 Task: Search one way flight ticket for 4 adults, 1 infant in seat and 1 infant on lap in premium economy from Wilmington: Wilmington International Airport to Jacksonville: Albert J. Ellis Airport on 5-3-2023. Choice of flights is Frontier. Number of bags: 5 checked bags. Price is upto 88000. Outbound departure time preference is 18:30.
Action: Mouse moved to (320, 125)
Screenshot: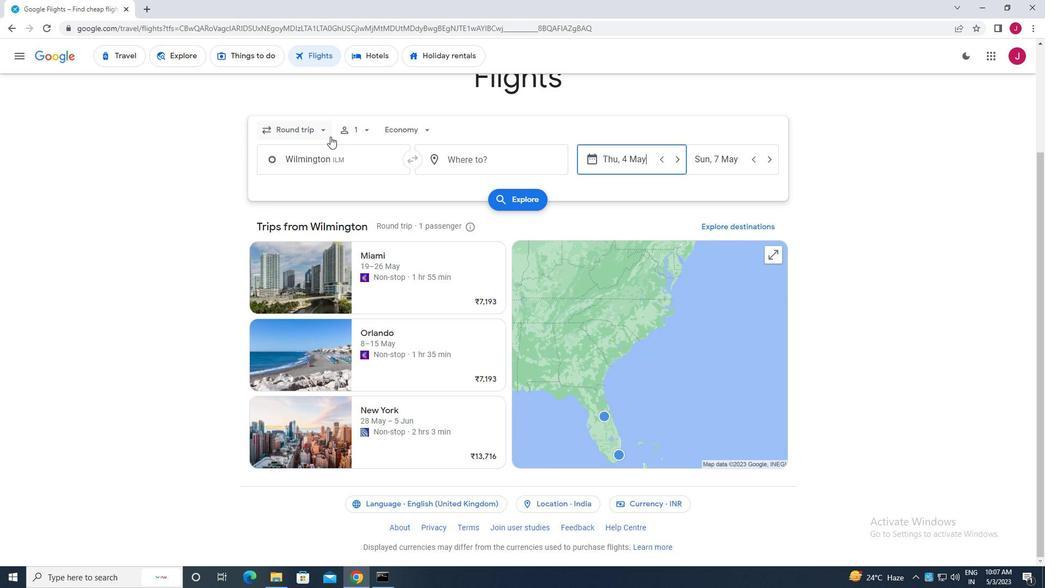 
Action: Mouse pressed left at (320, 125)
Screenshot: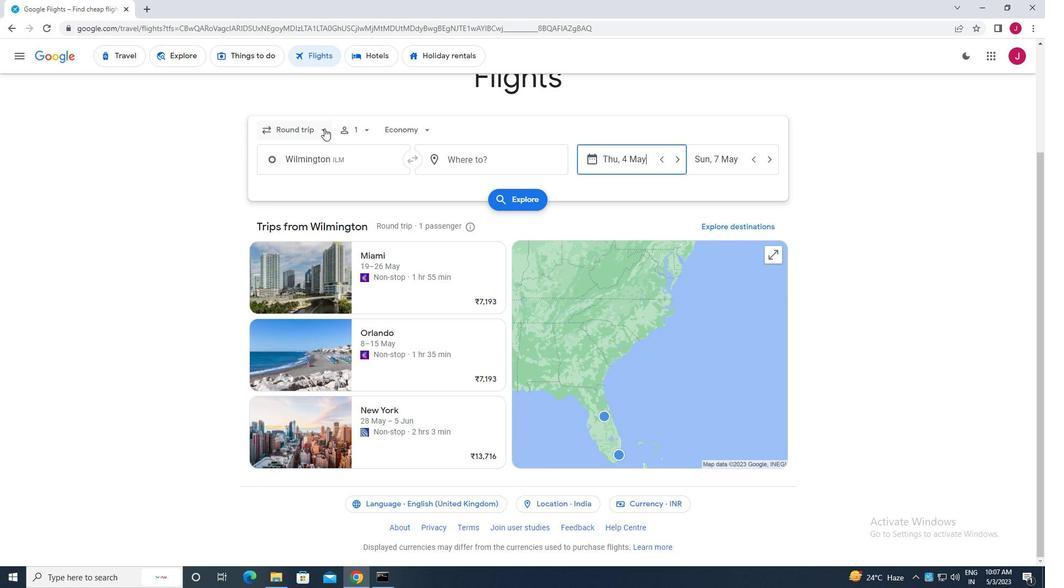 
Action: Mouse moved to (316, 177)
Screenshot: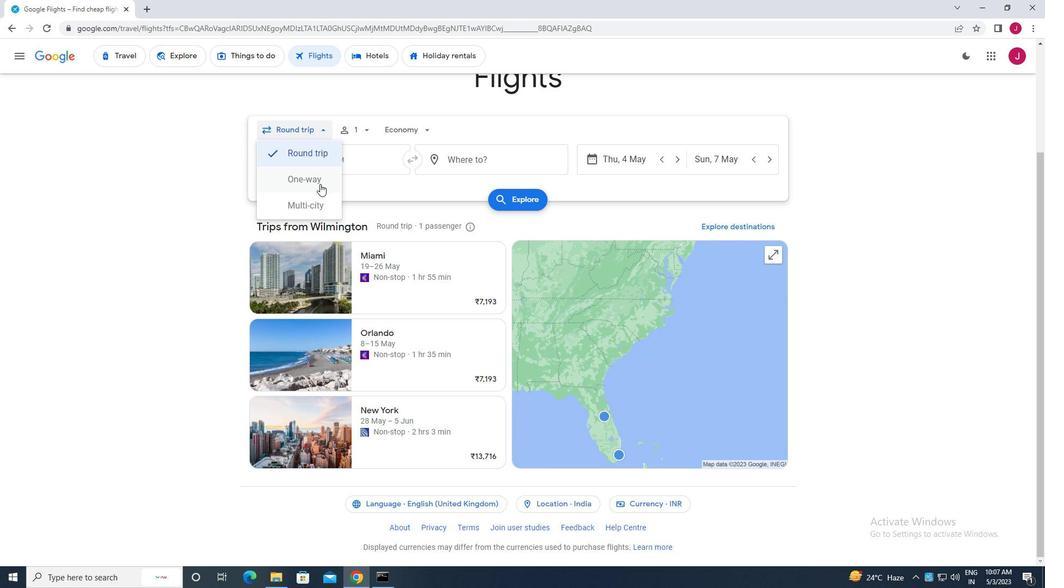 
Action: Mouse pressed left at (316, 177)
Screenshot: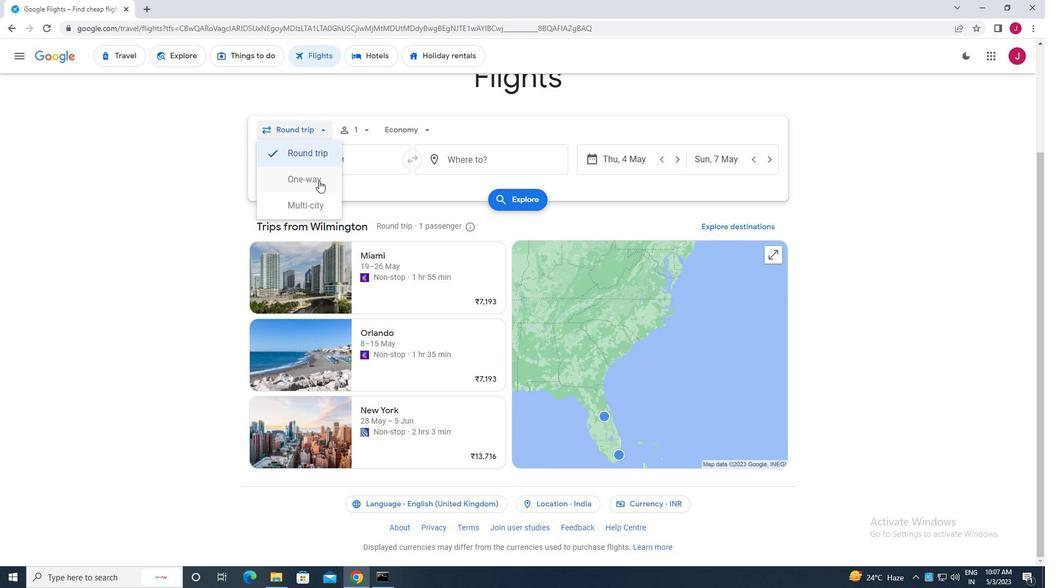 
Action: Mouse moved to (363, 131)
Screenshot: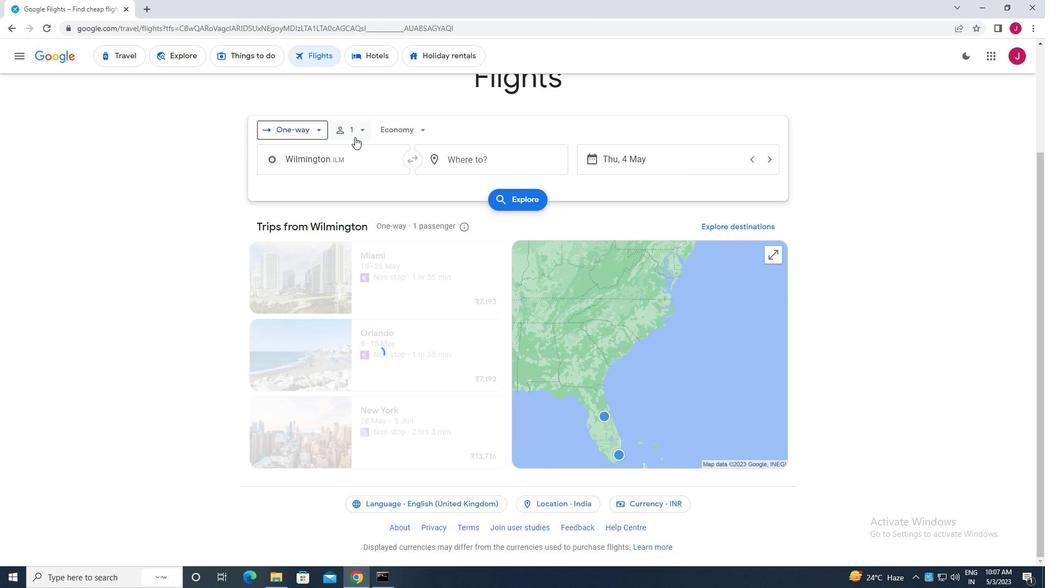 
Action: Mouse pressed left at (363, 131)
Screenshot: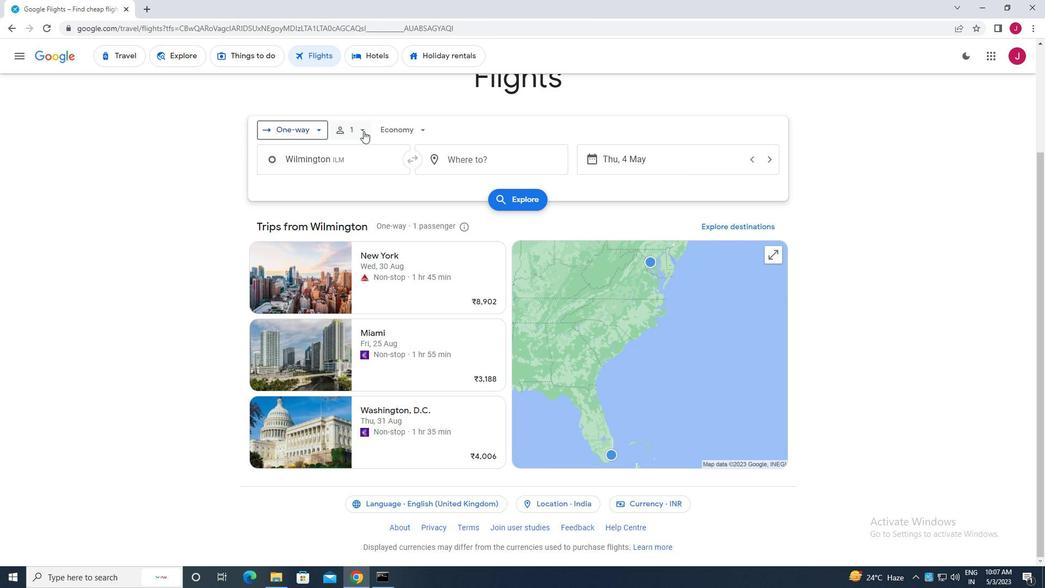 
Action: Mouse moved to (444, 156)
Screenshot: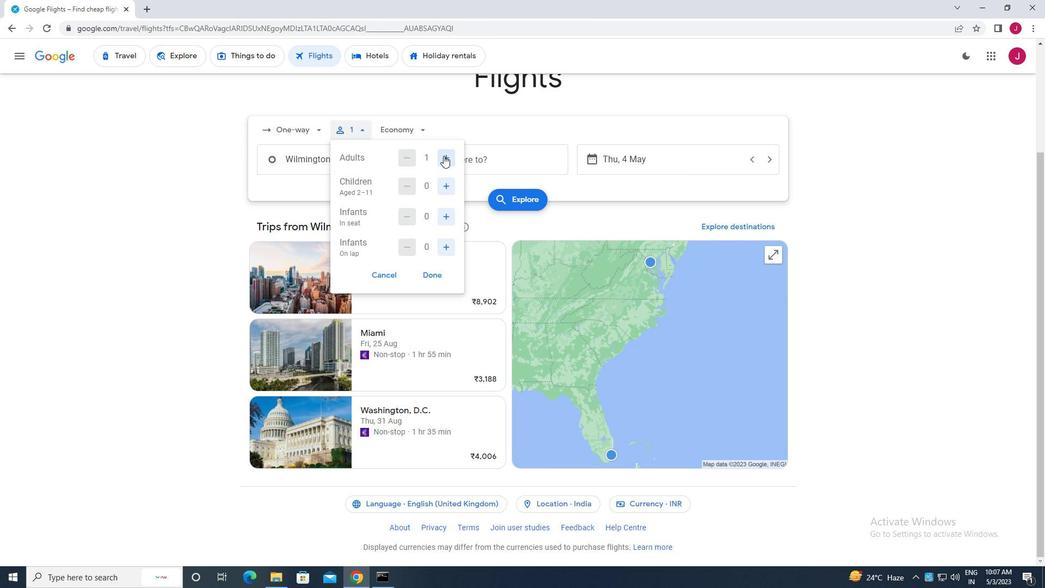 
Action: Mouse pressed left at (444, 156)
Screenshot: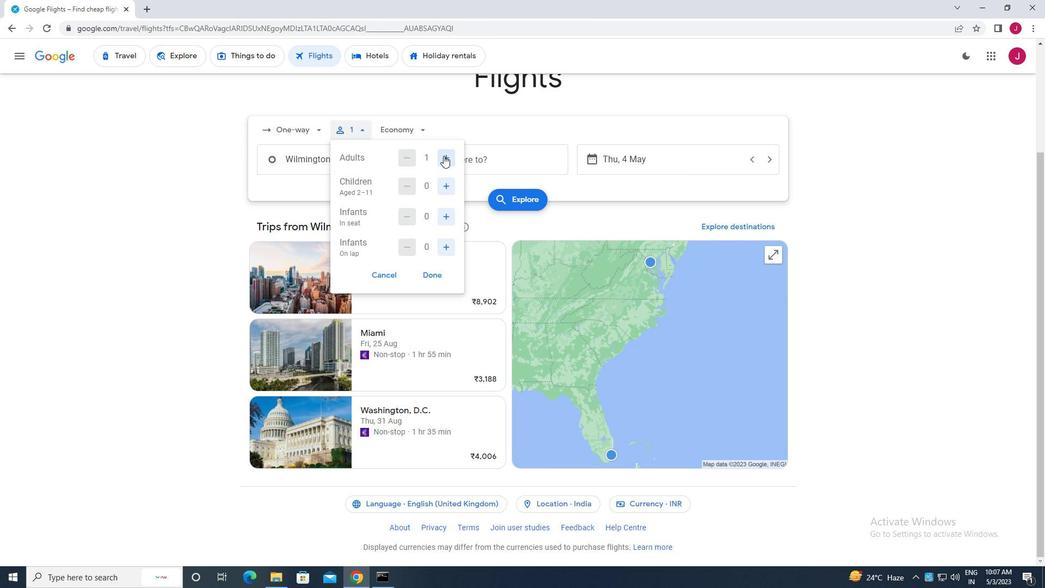 
Action: Mouse moved to (444, 156)
Screenshot: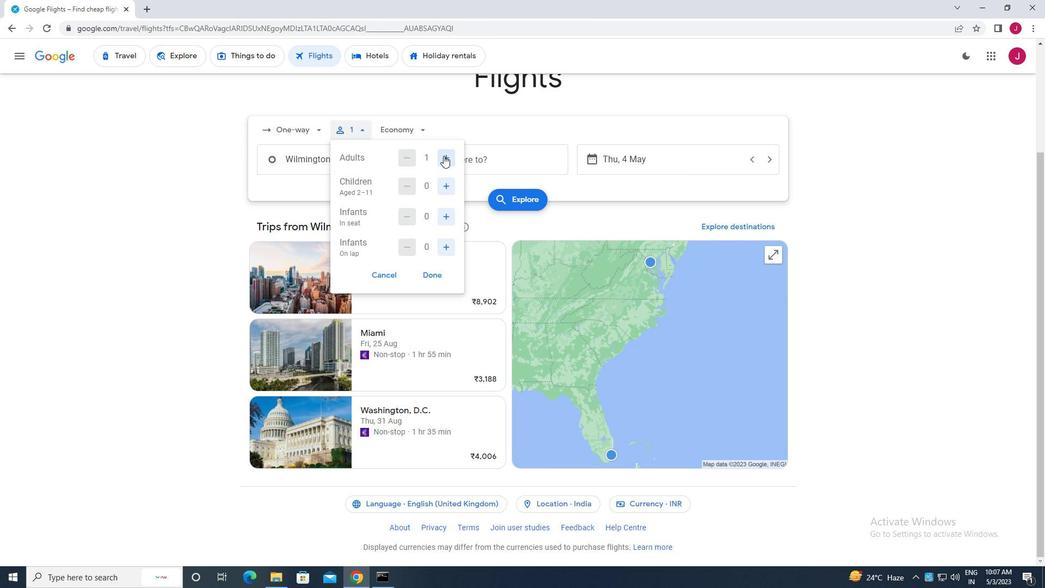 
Action: Mouse pressed left at (444, 156)
Screenshot: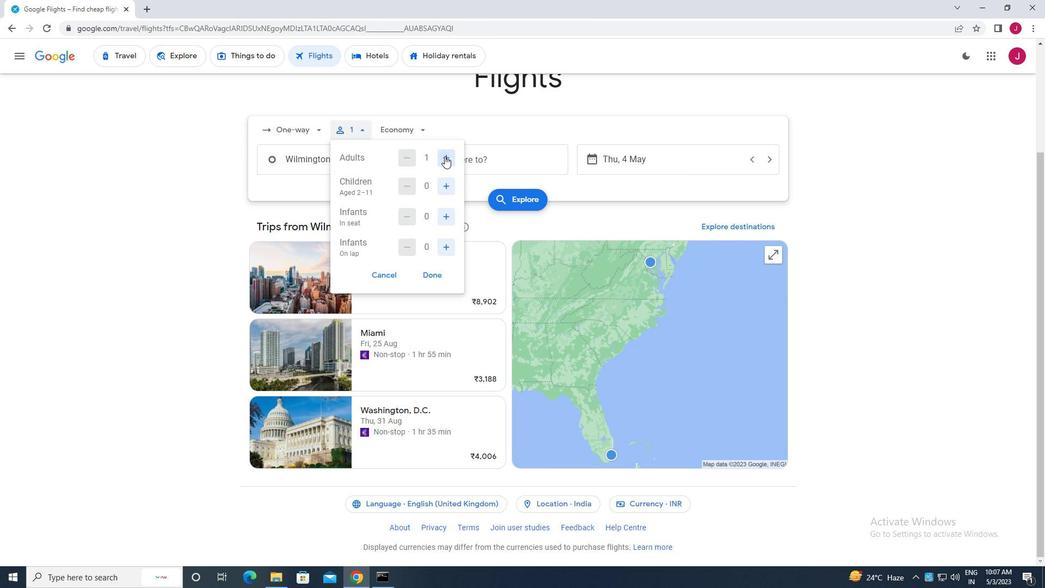 
Action: Mouse pressed left at (444, 156)
Screenshot: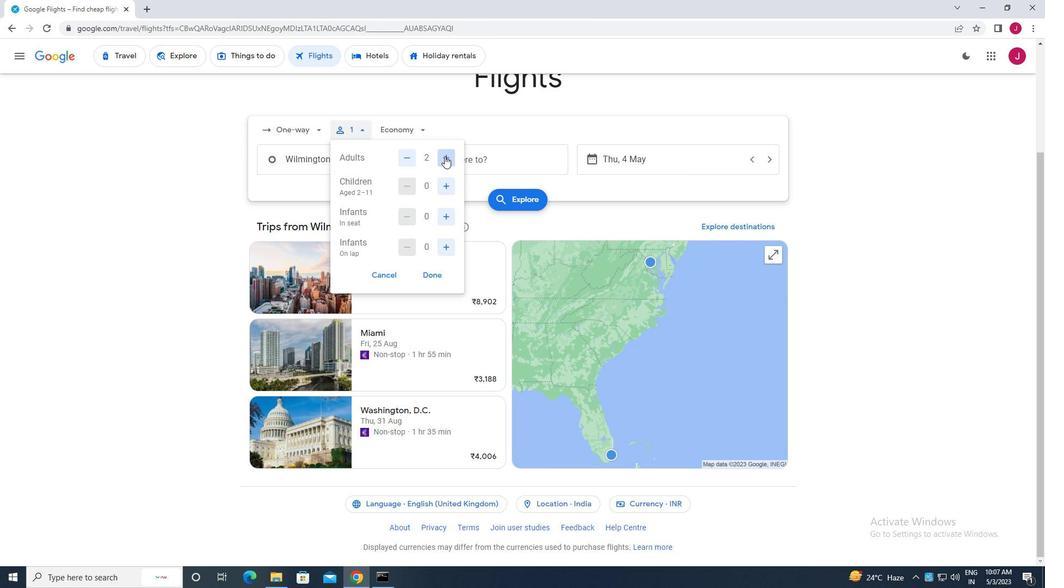 
Action: Mouse moved to (447, 188)
Screenshot: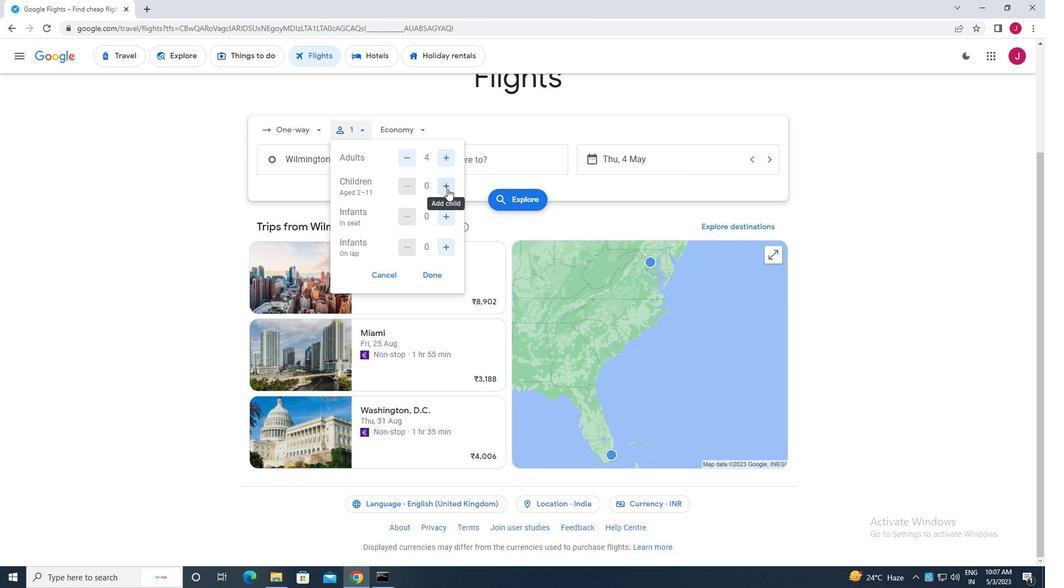 
Action: Mouse pressed left at (447, 188)
Screenshot: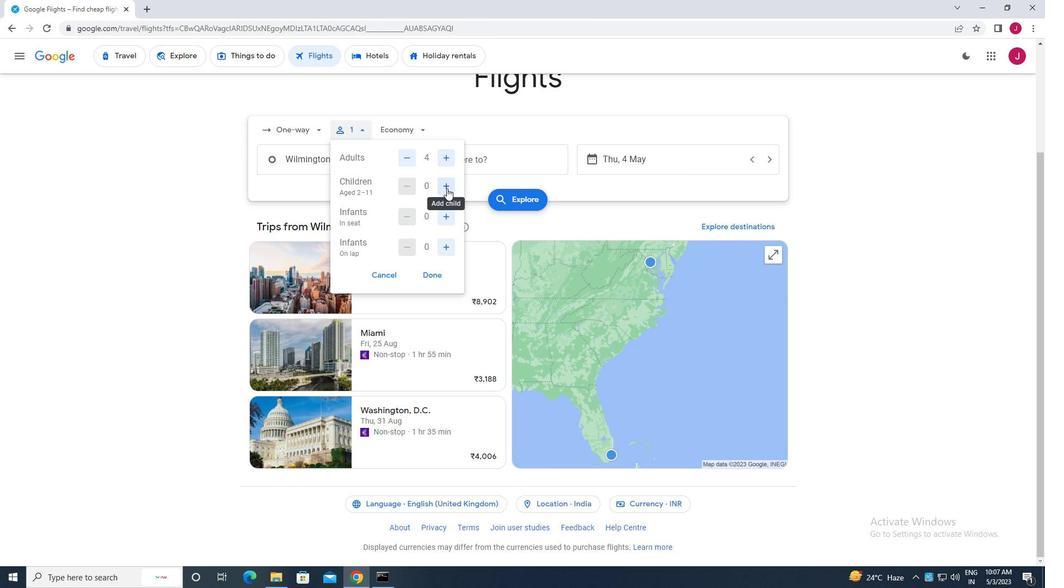 
Action: Mouse moved to (406, 185)
Screenshot: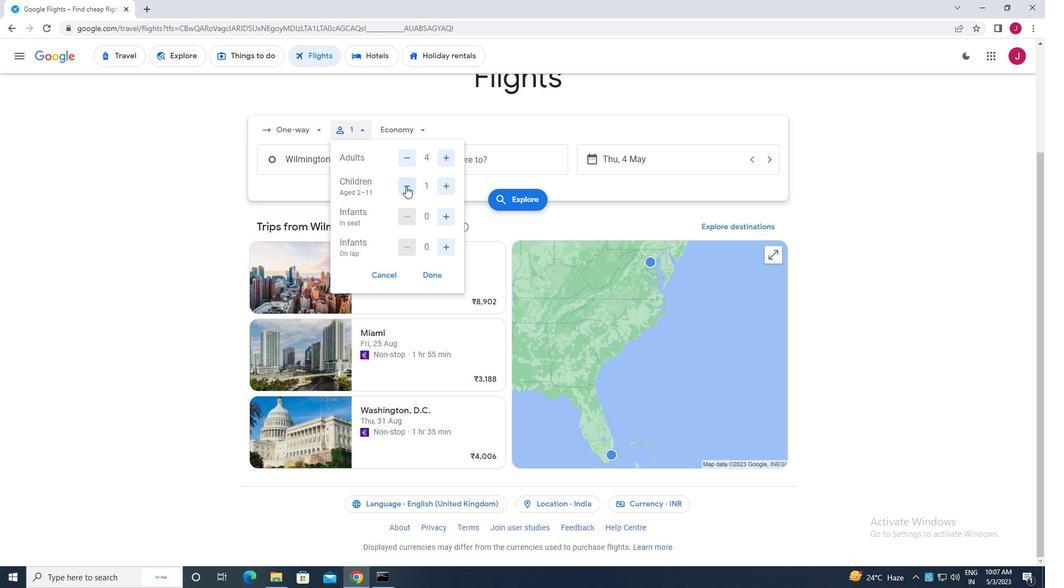 
Action: Mouse pressed left at (406, 185)
Screenshot: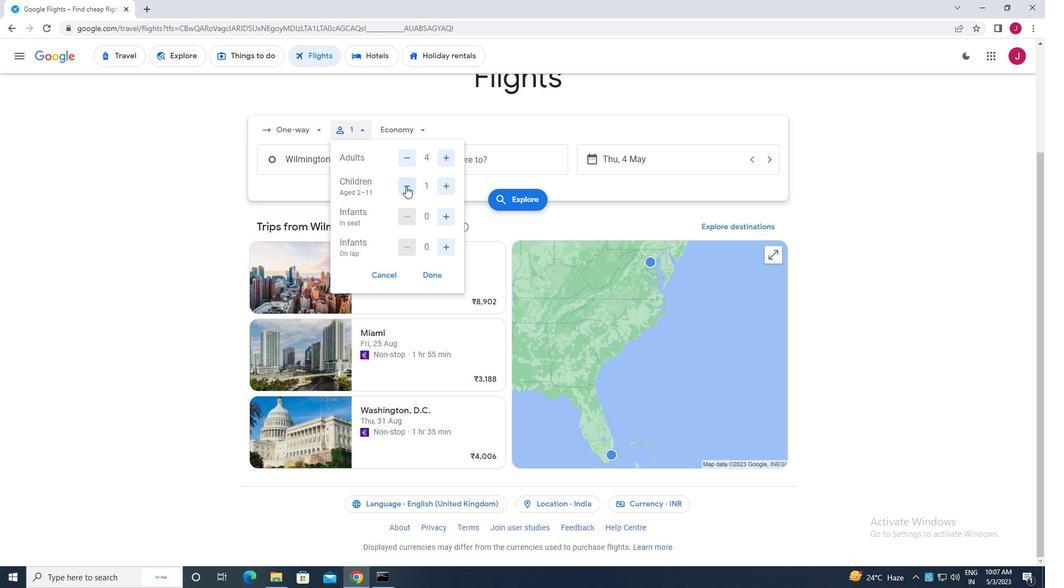
Action: Mouse moved to (443, 216)
Screenshot: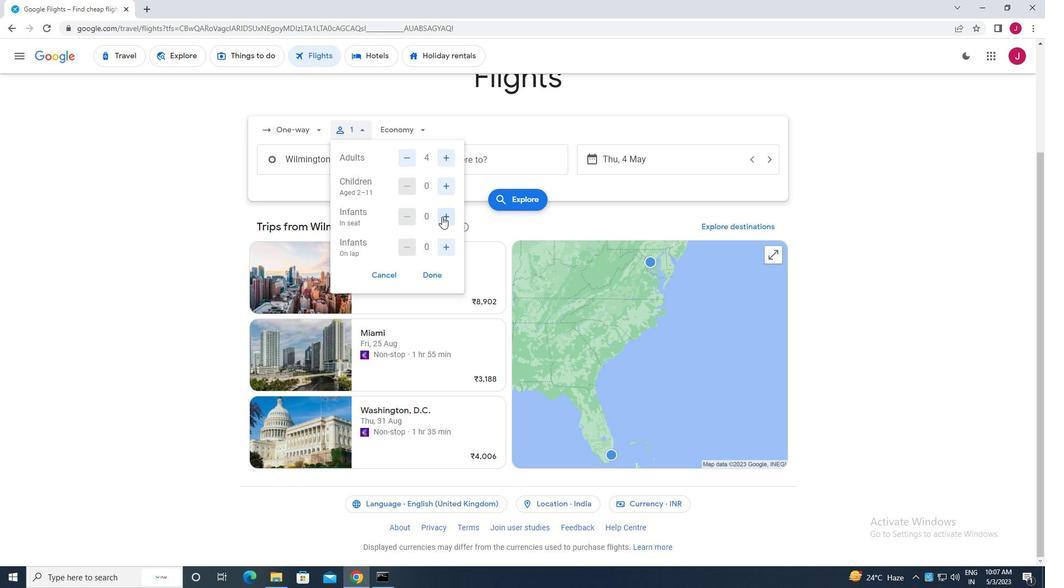 
Action: Mouse pressed left at (443, 216)
Screenshot: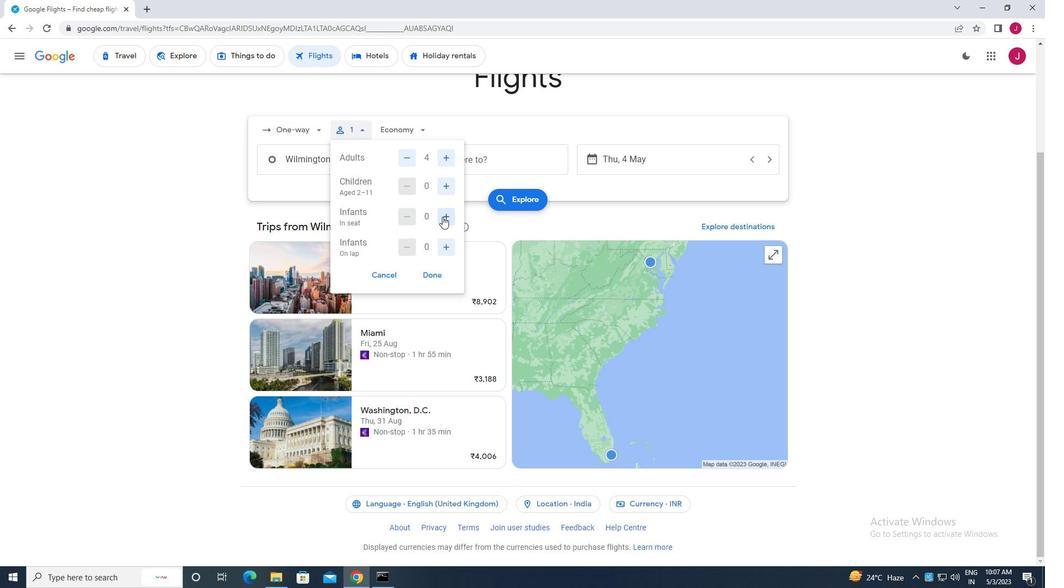 
Action: Mouse moved to (446, 246)
Screenshot: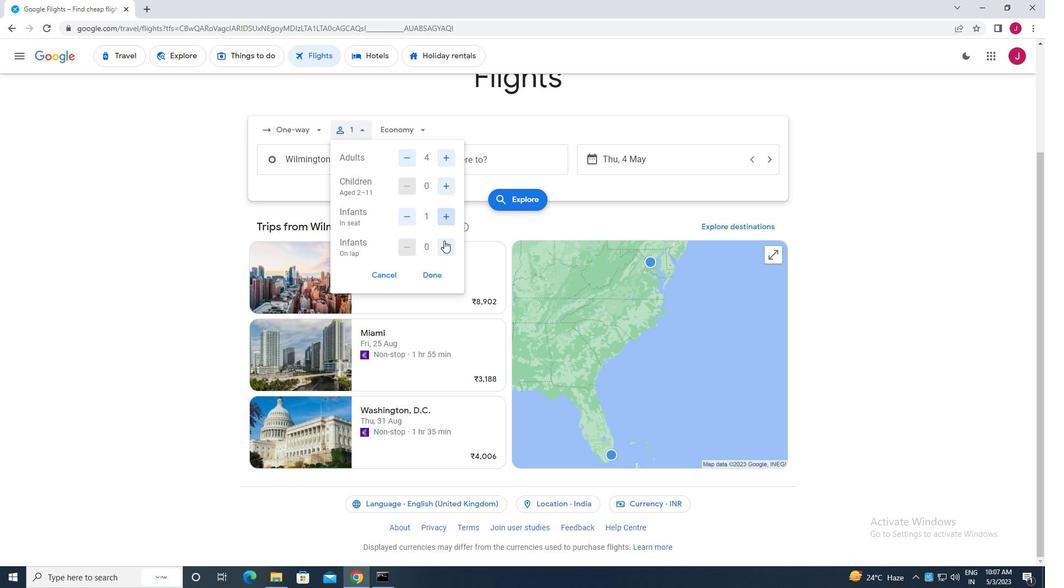 
Action: Mouse pressed left at (446, 246)
Screenshot: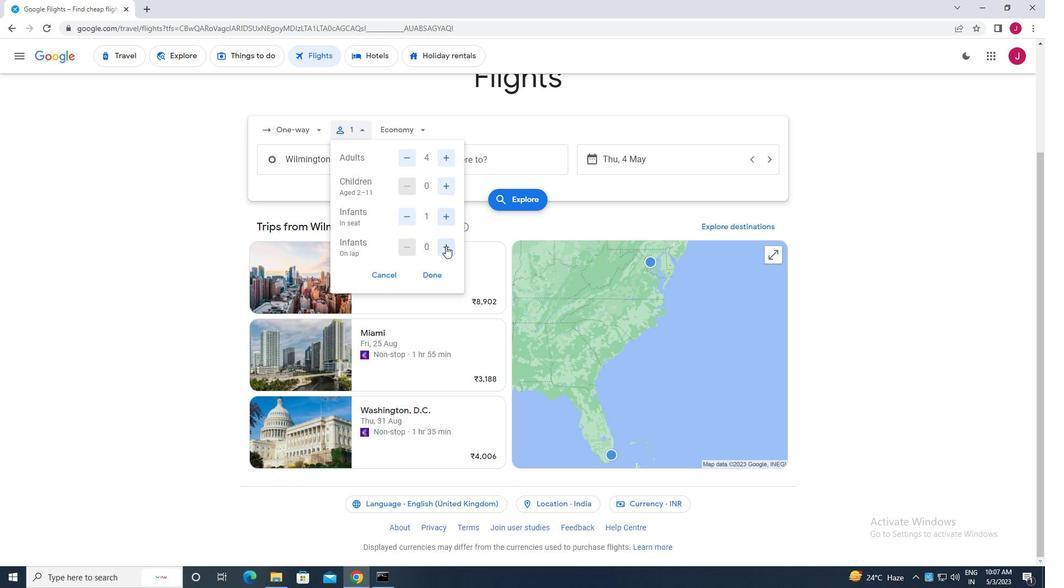 
Action: Mouse moved to (435, 277)
Screenshot: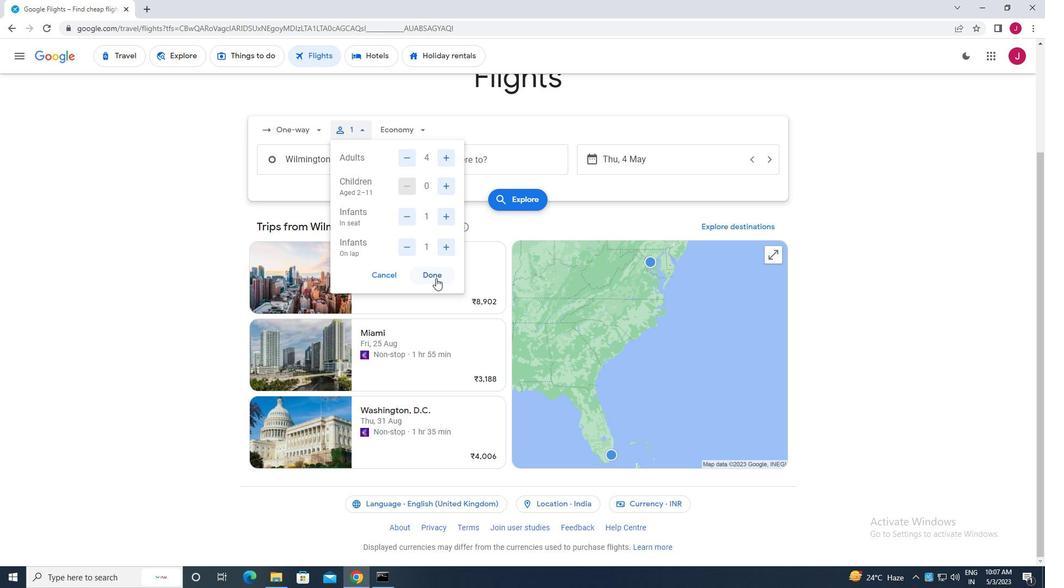 
Action: Mouse pressed left at (435, 277)
Screenshot: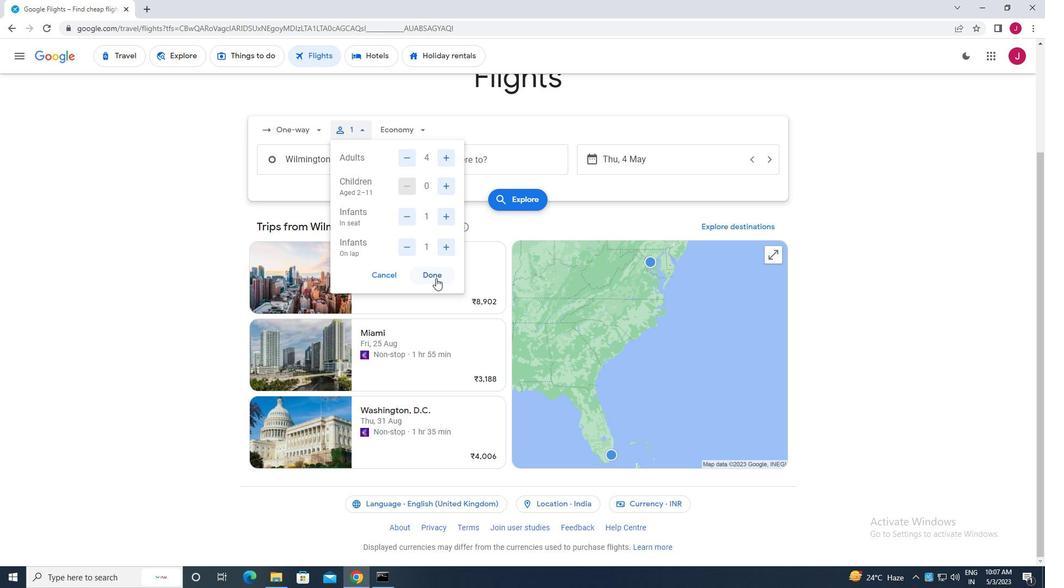 
Action: Mouse moved to (418, 125)
Screenshot: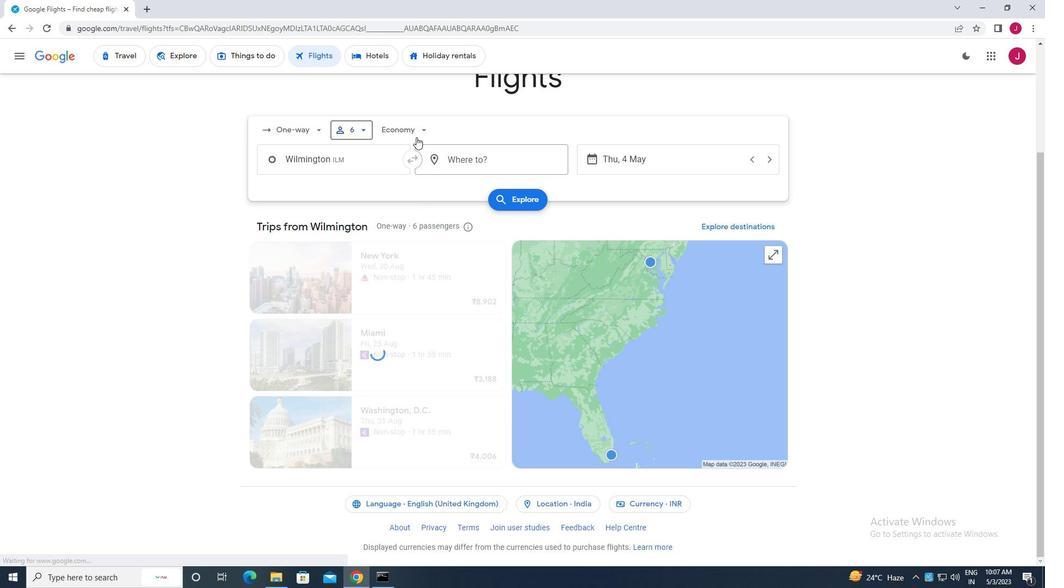 
Action: Mouse pressed left at (418, 125)
Screenshot: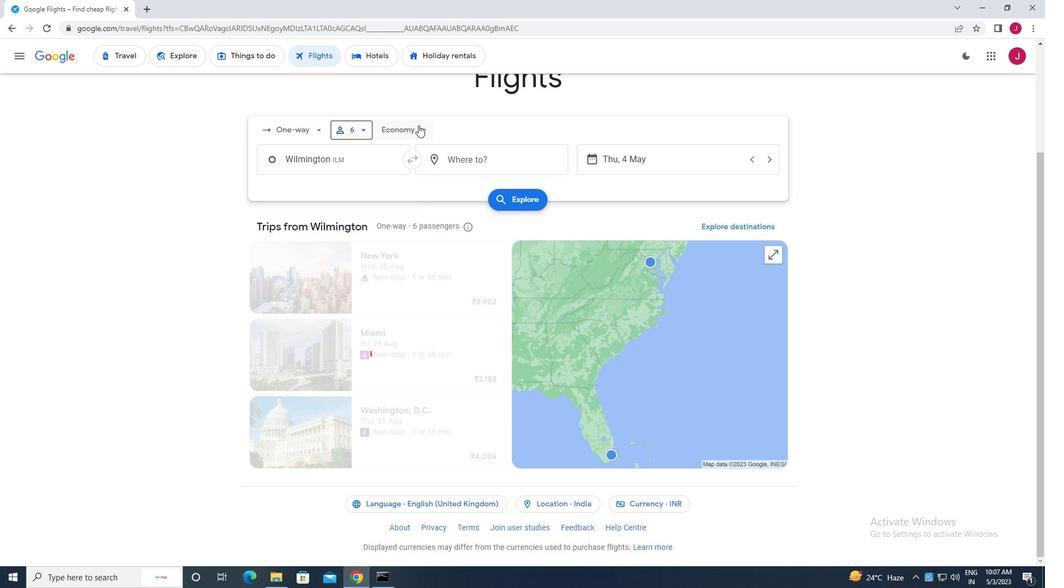 
Action: Mouse moved to (436, 176)
Screenshot: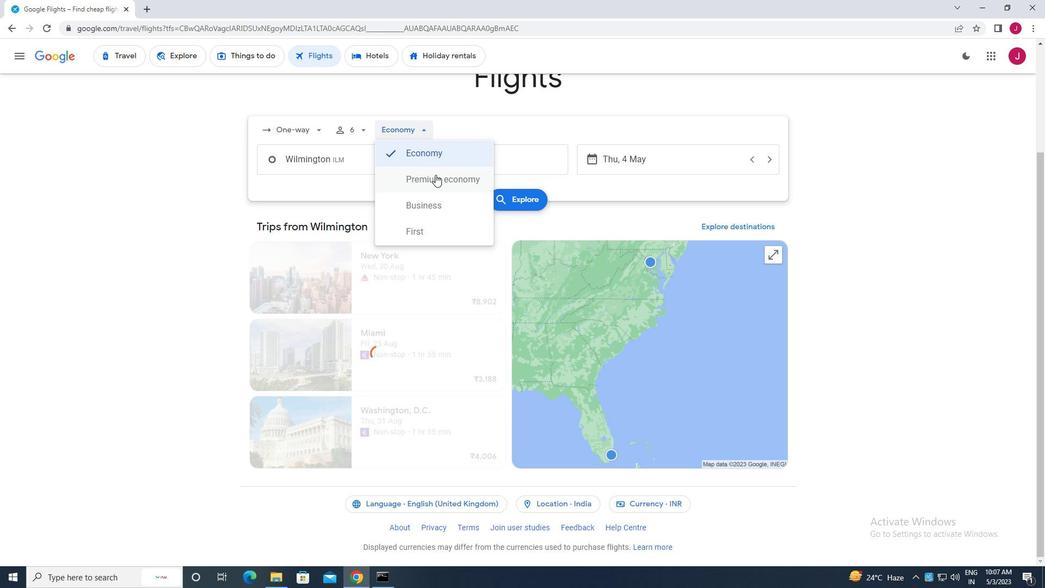 
Action: Mouse pressed left at (436, 176)
Screenshot: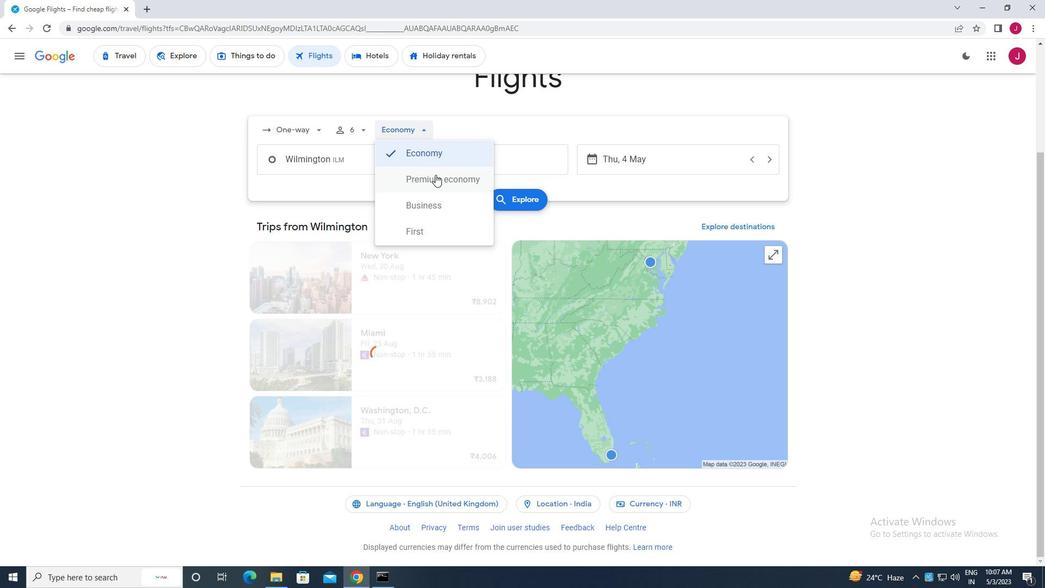 
Action: Mouse moved to (362, 161)
Screenshot: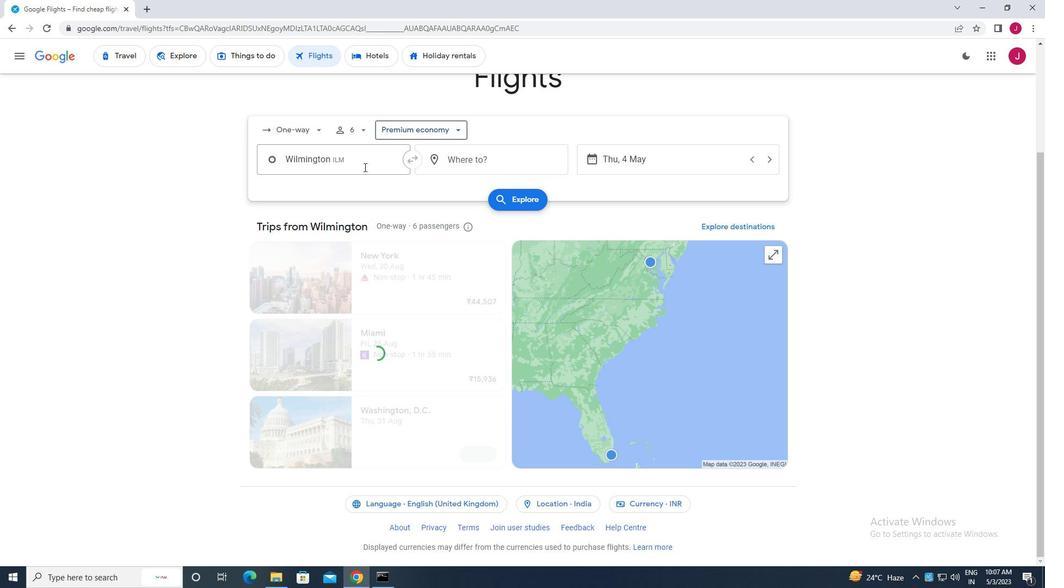 
Action: Mouse pressed left at (362, 161)
Screenshot: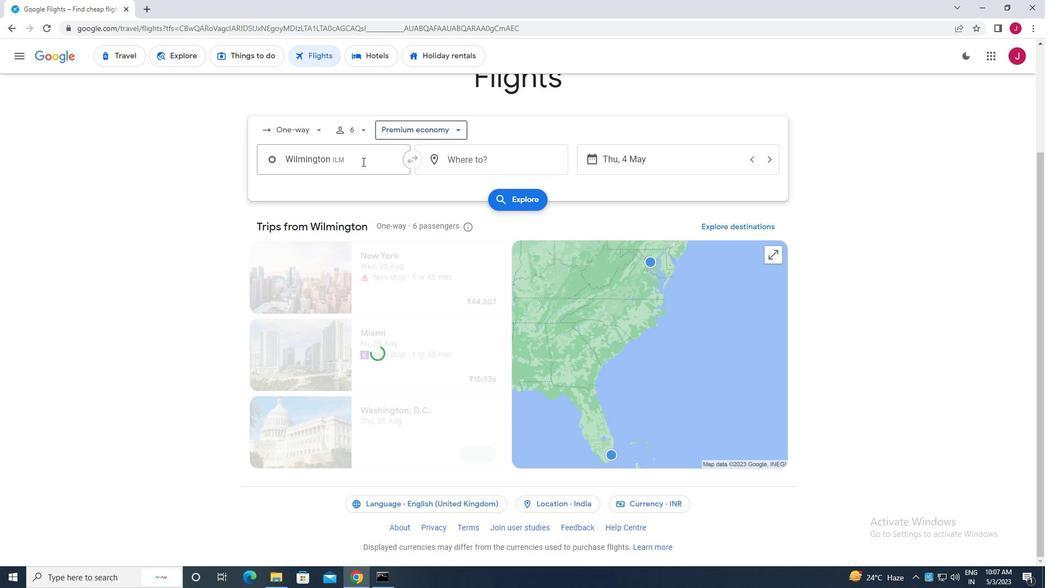 
Action: Key pressed wilmingt
Screenshot: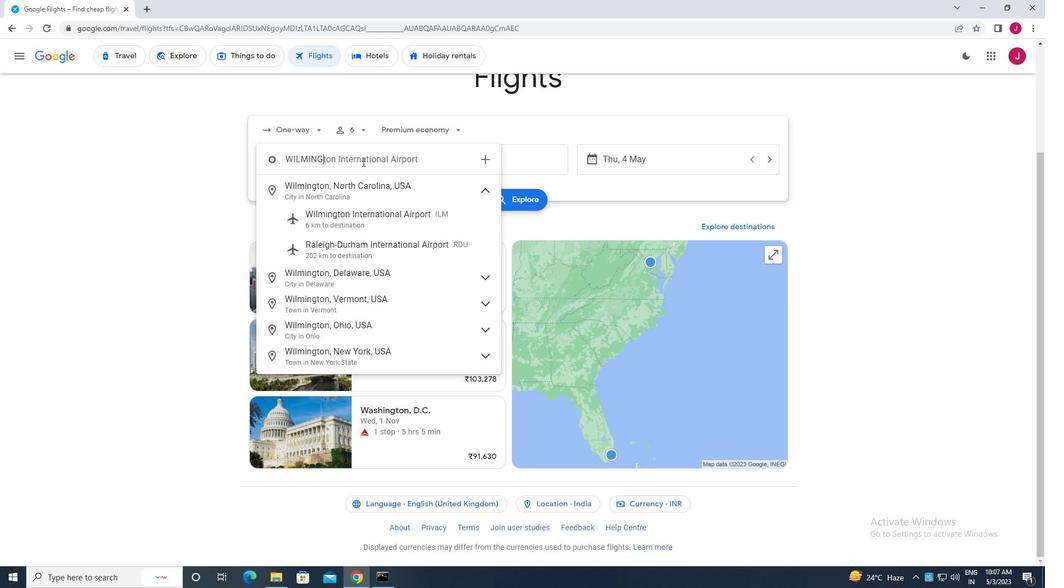 
Action: Mouse moved to (376, 214)
Screenshot: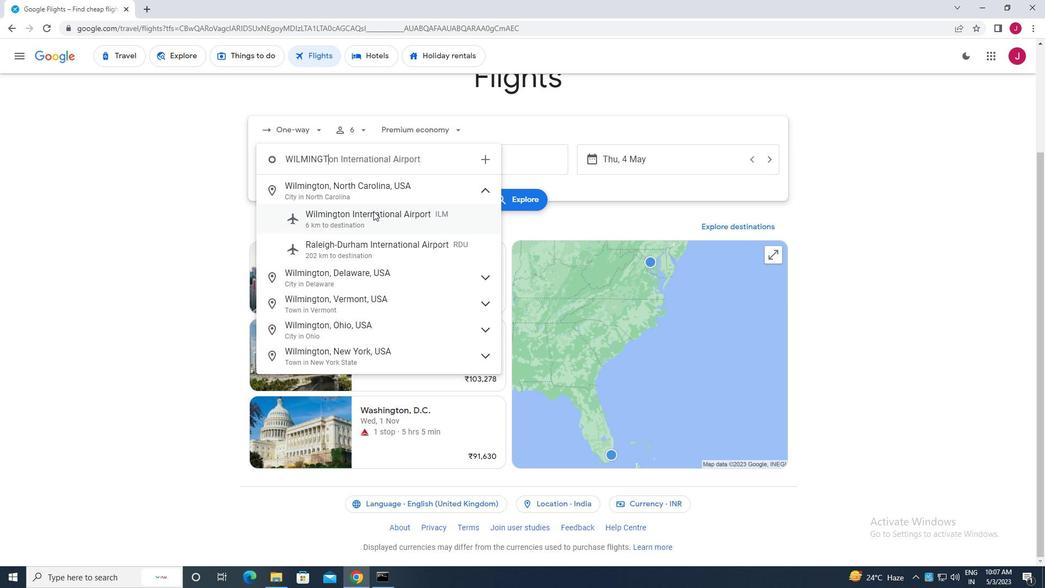 
Action: Mouse pressed left at (376, 214)
Screenshot: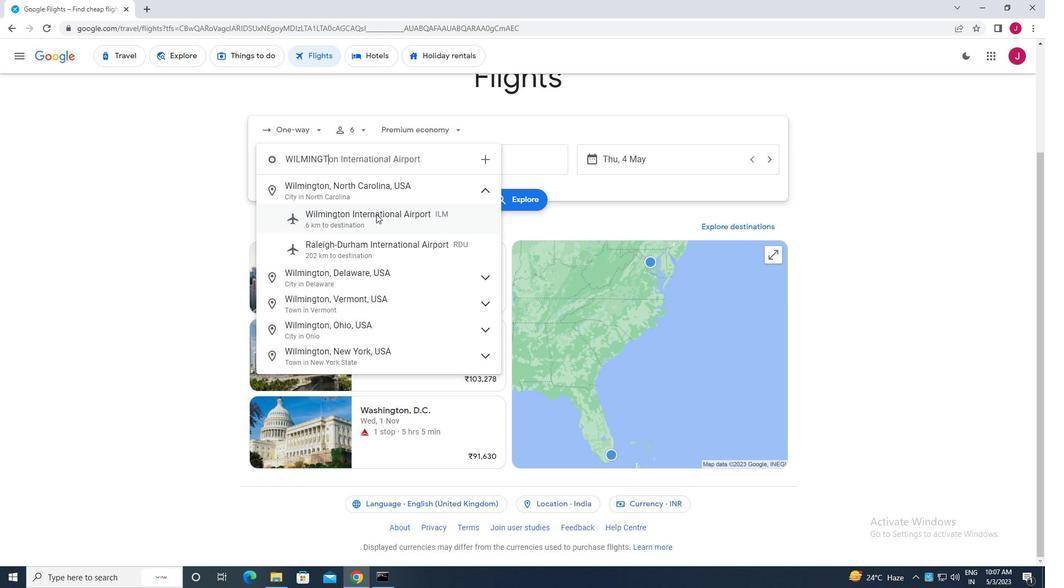 
Action: Mouse moved to (509, 156)
Screenshot: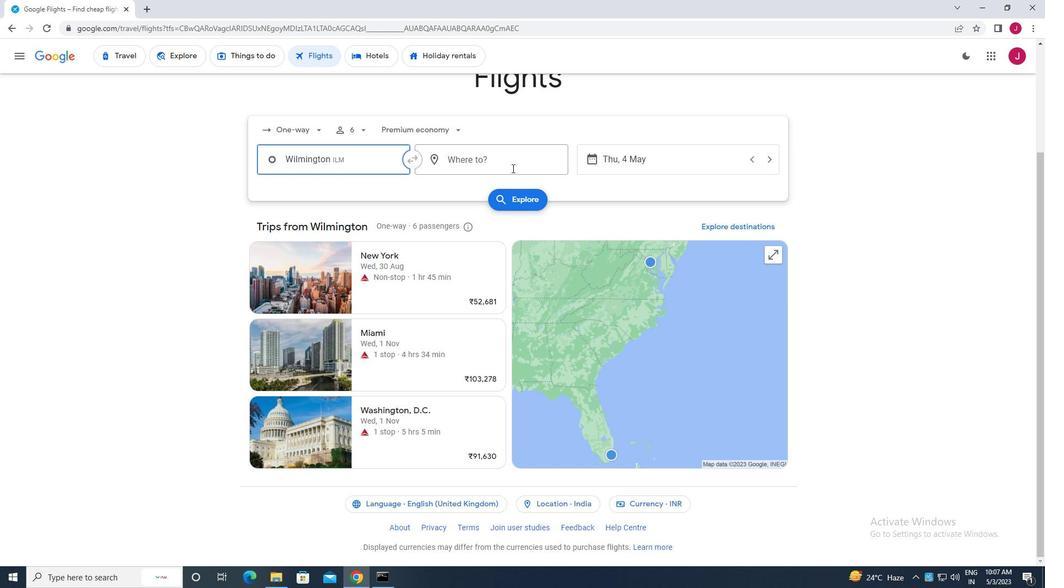 
Action: Mouse pressed left at (509, 156)
Screenshot: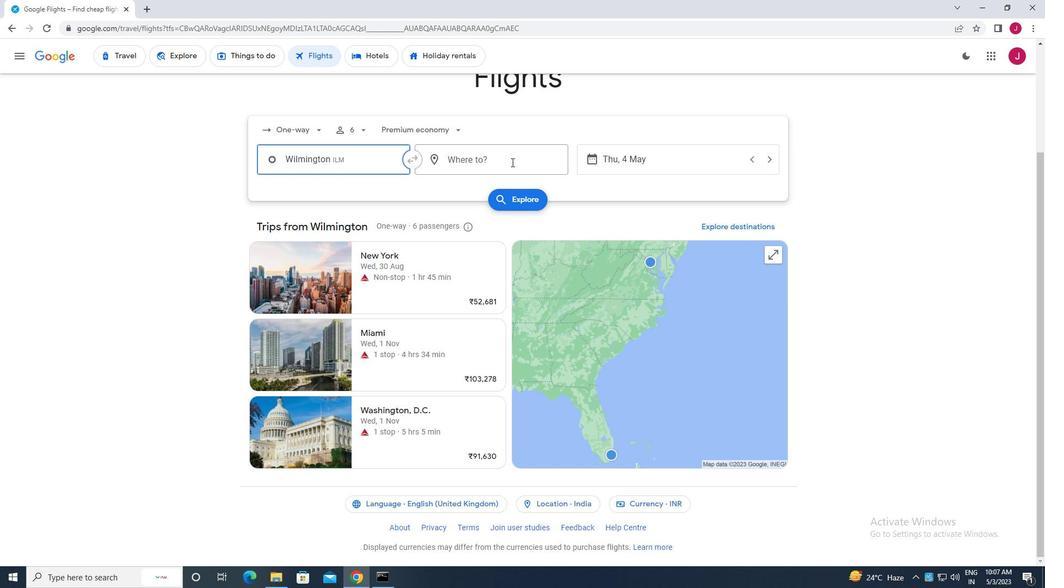 
Action: Mouse moved to (508, 157)
Screenshot: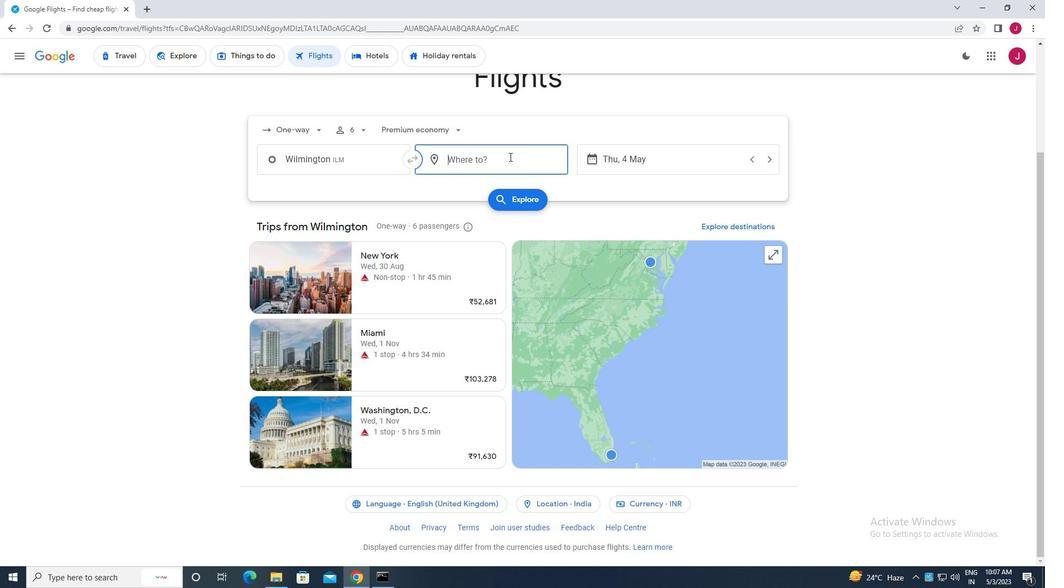 
Action: Key pressed albert<Key.space>j
Screenshot: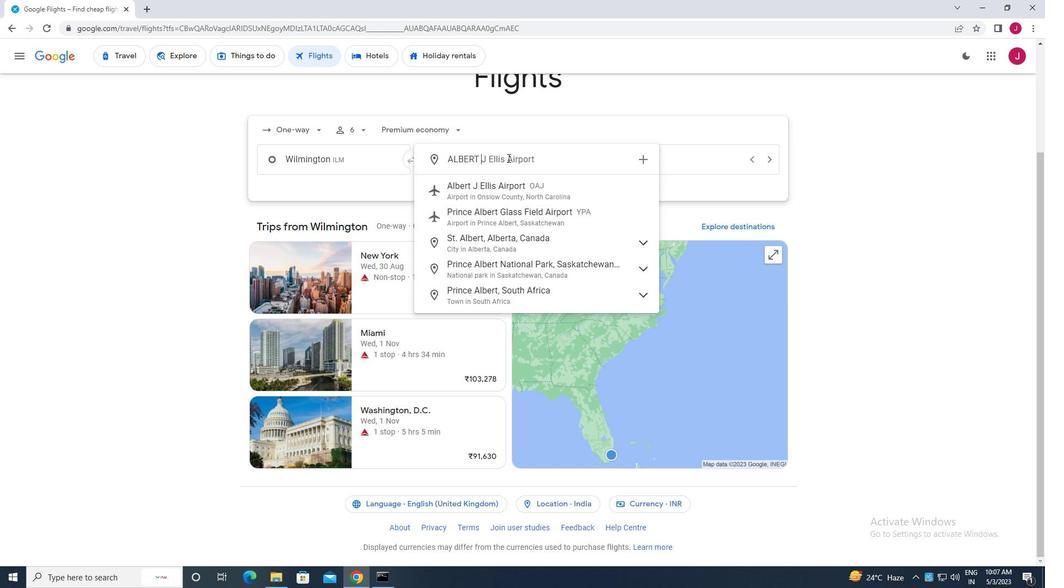 
Action: Mouse moved to (514, 191)
Screenshot: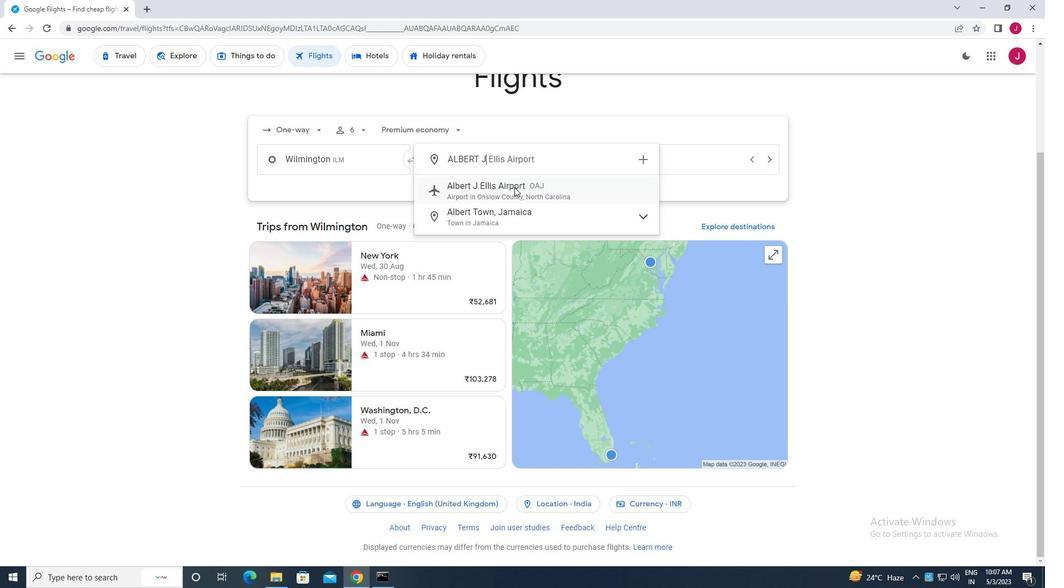 
Action: Mouse pressed left at (514, 191)
Screenshot: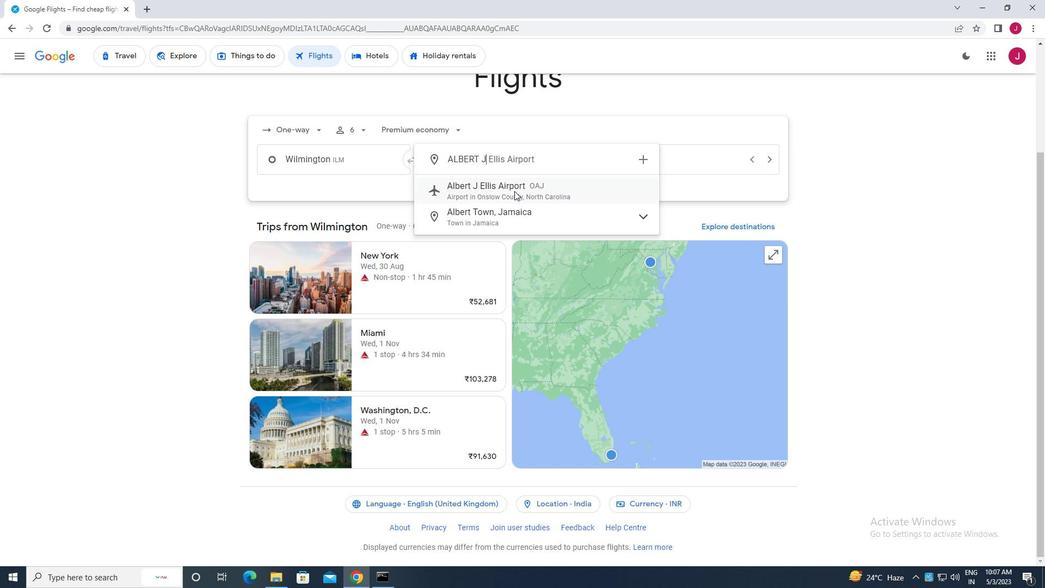
Action: Mouse moved to (649, 160)
Screenshot: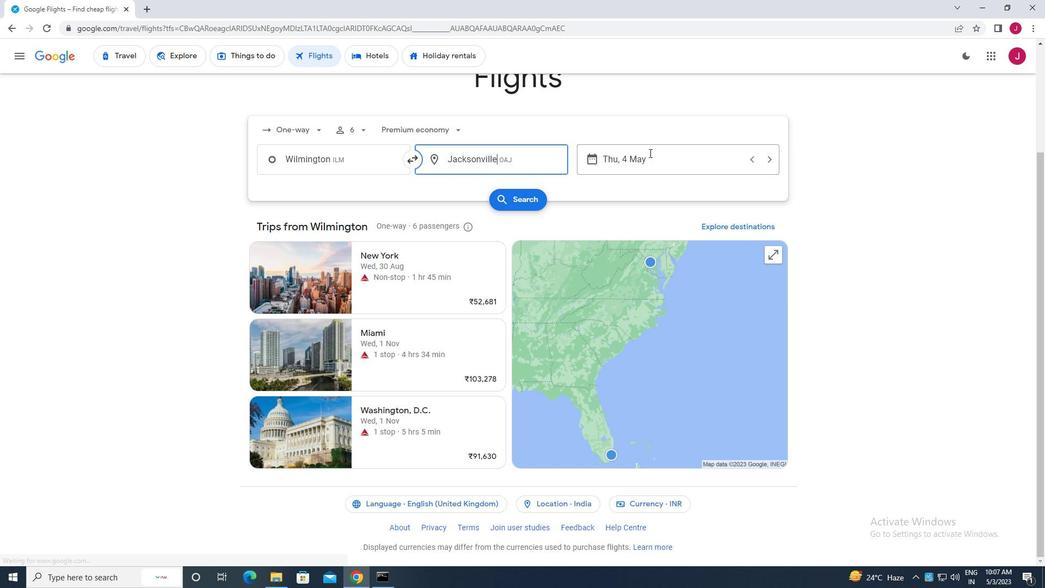
Action: Mouse pressed left at (649, 160)
Screenshot: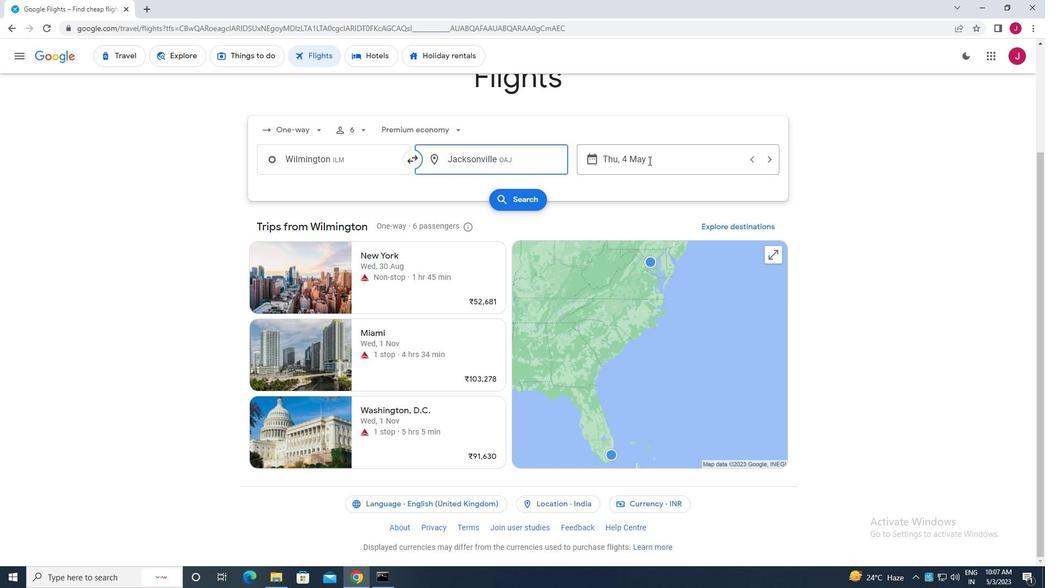 
Action: Mouse moved to (469, 245)
Screenshot: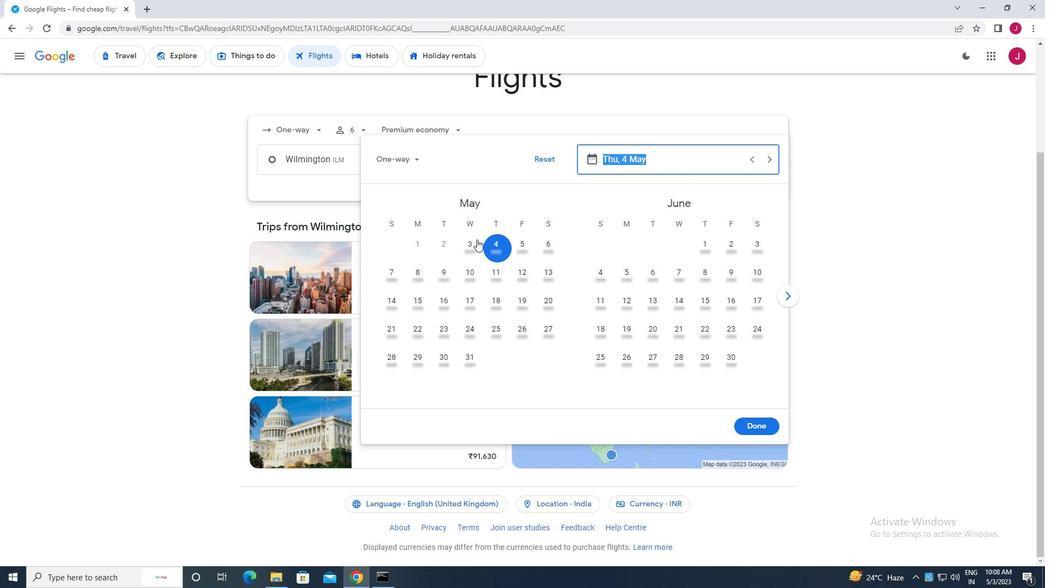 
Action: Mouse pressed left at (469, 245)
Screenshot: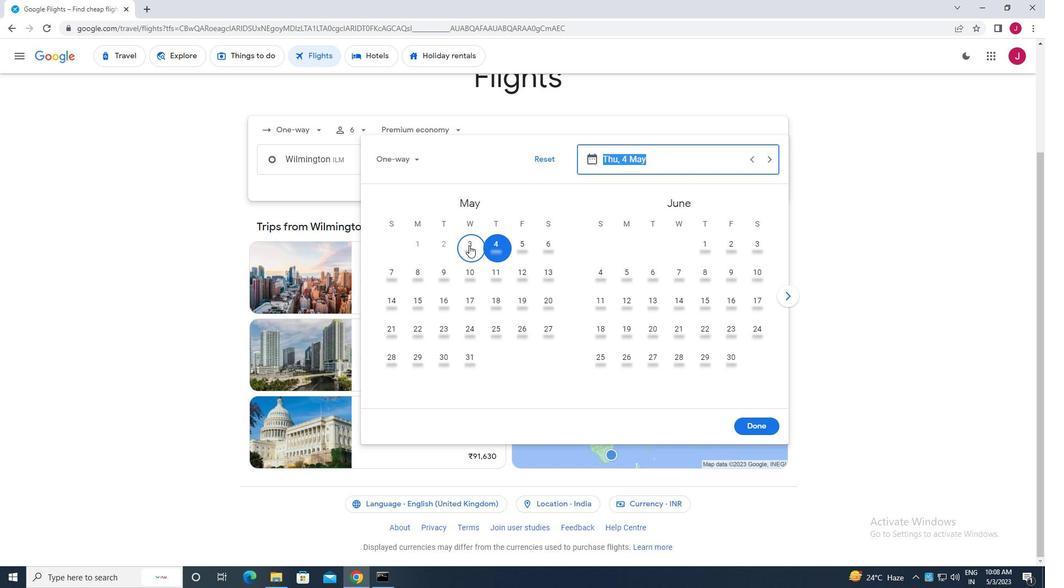 
Action: Mouse moved to (758, 424)
Screenshot: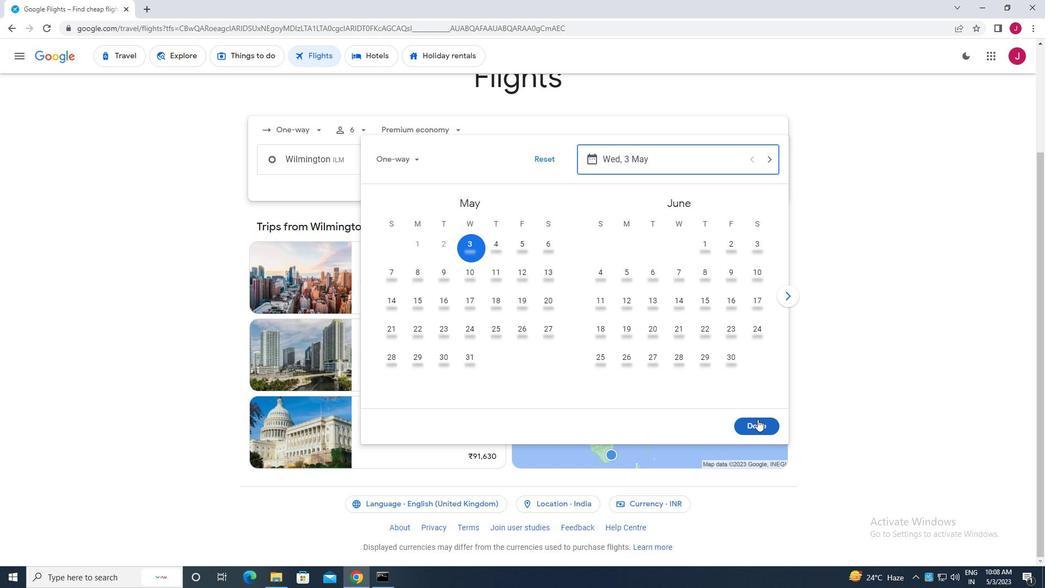 
Action: Mouse pressed left at (758, 424)
Screenshot: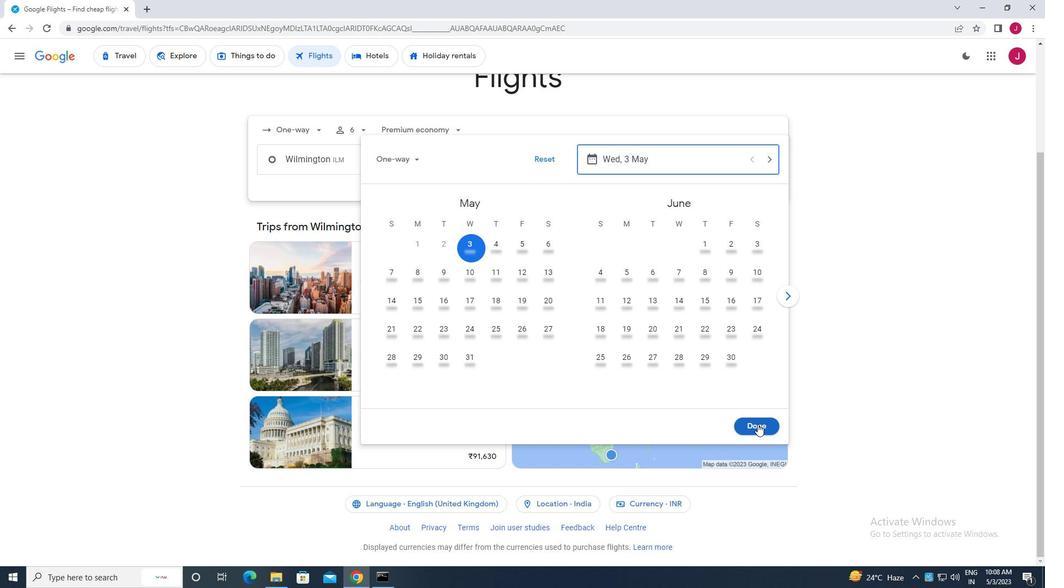 
Action: Mouse moved to (522, 202)
Screenshot: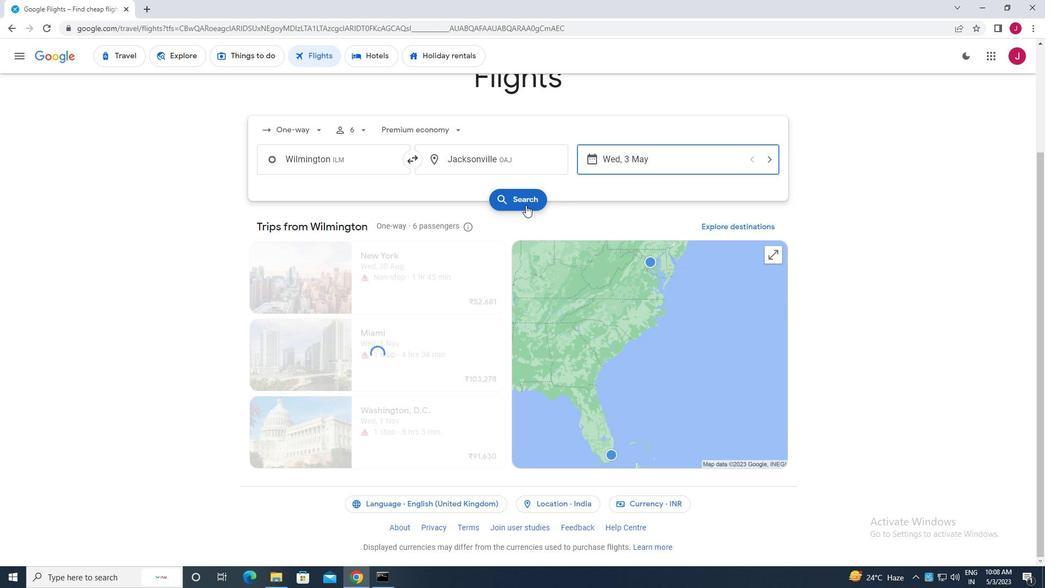 
Action: Mouse pressed left at (522, 202)
Screenshot: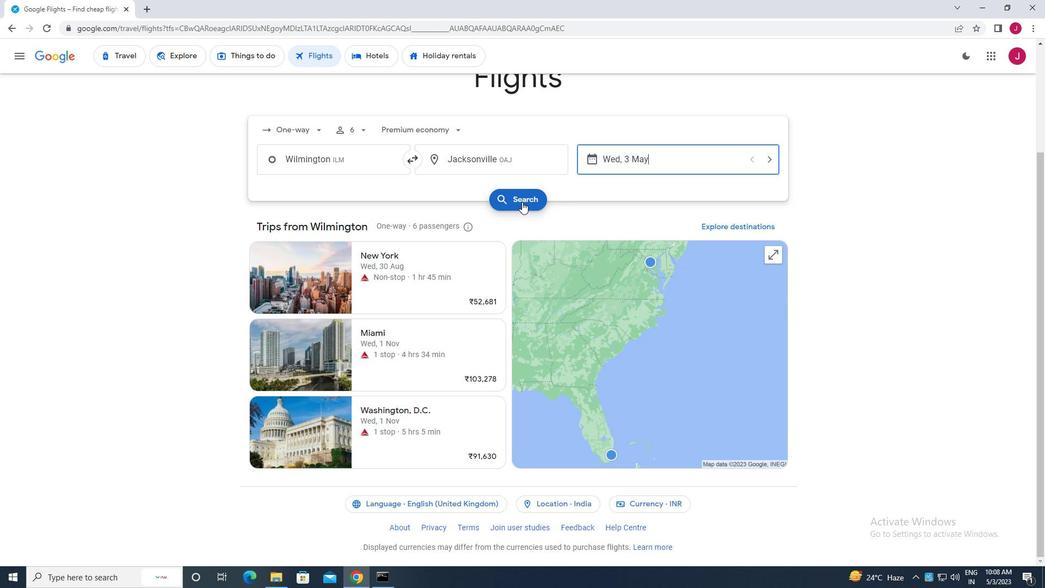 
Action: Mouse moved to (277, 154)
Screenshot: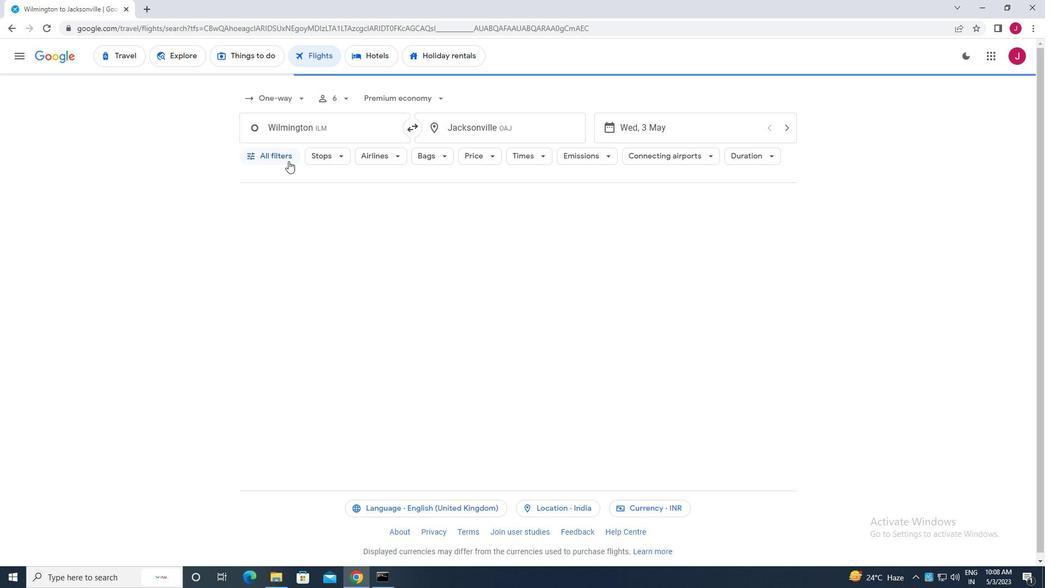 
Action: Mouse pressed left at (277, 154)
Screenshot: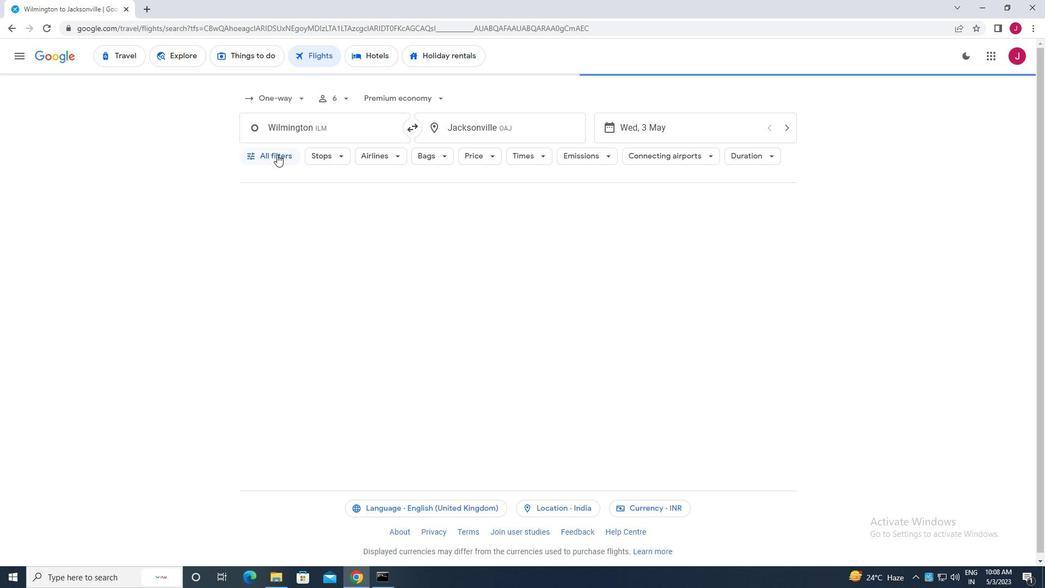 
Action: Mouse moved to (306, 239)
Screenshot: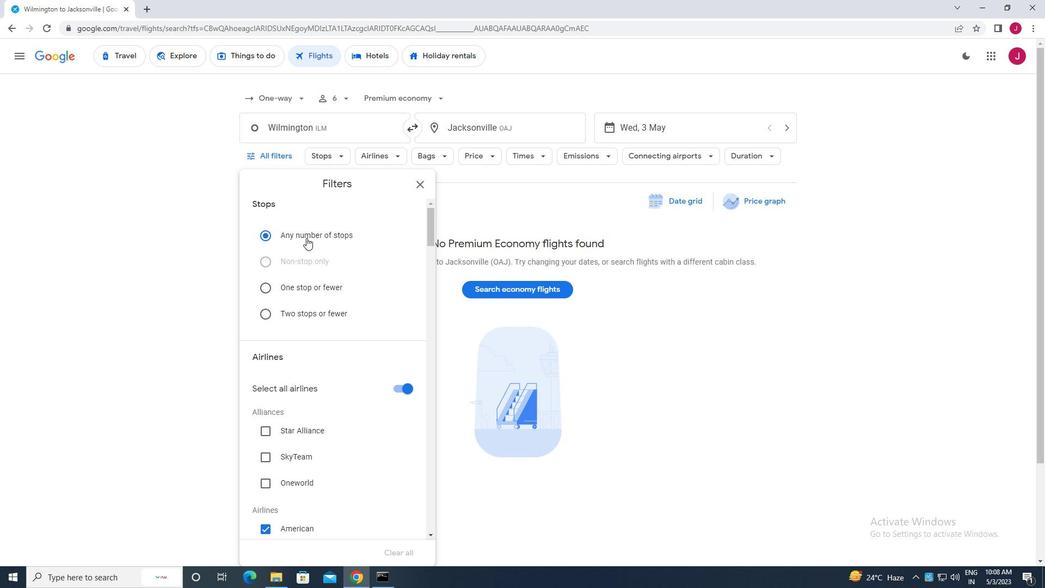 
Action: Mouse scrolled (306, 238) with delta (0, 0)
Screenshot: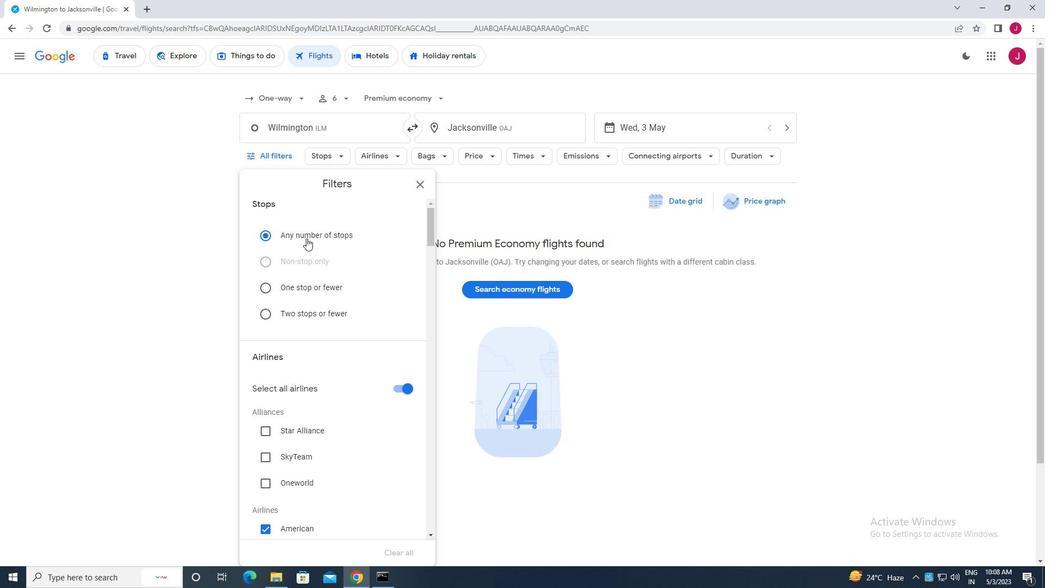 
Action: Mouse moved to (306, 239)
Screenshot: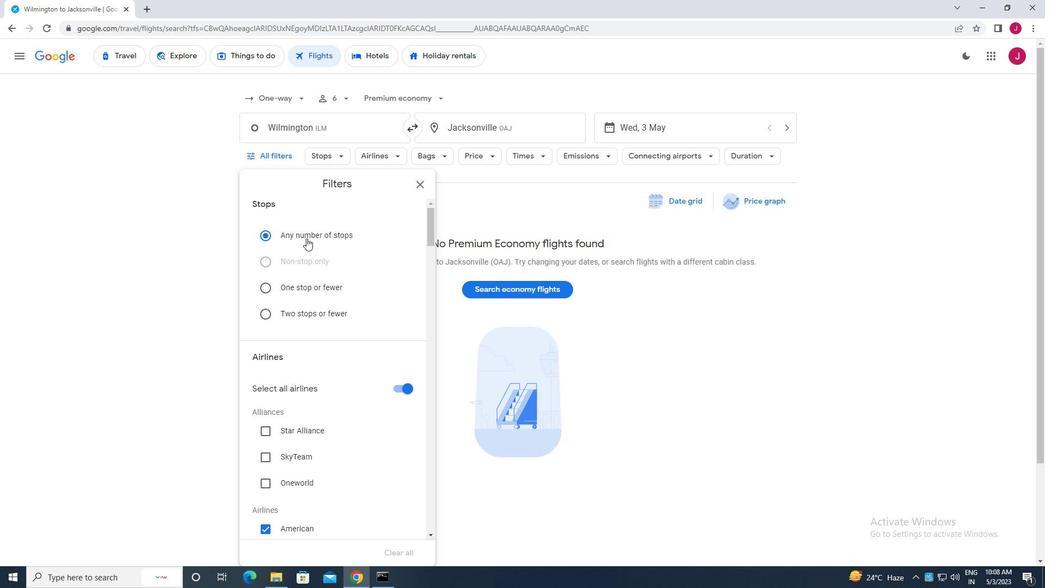 
Action: Mouse scrolled (306, 238) with delta (0, 0)
Screenshot: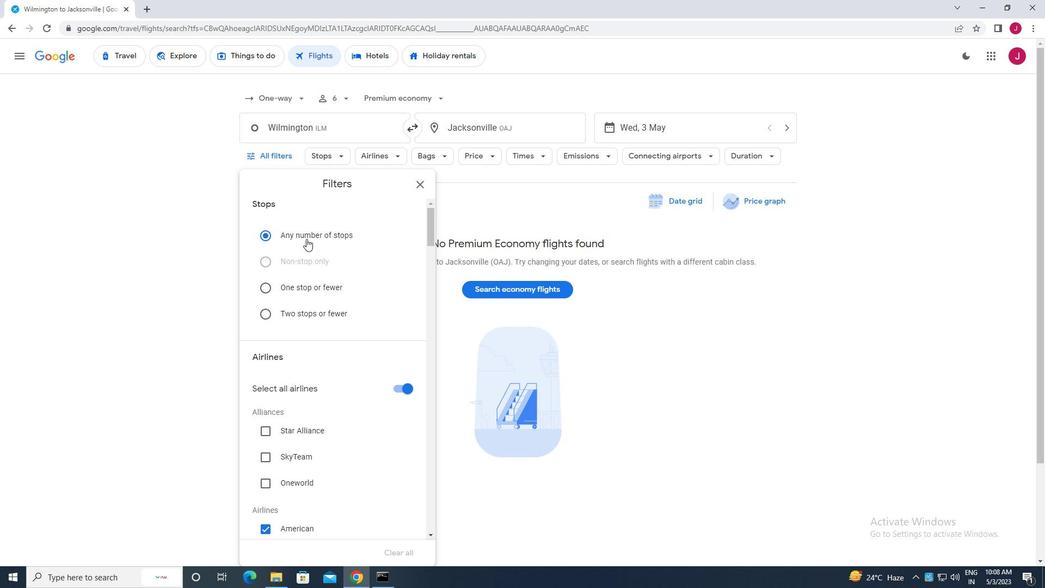 
Action: Mouse moved to (399, 281)
Screenshot: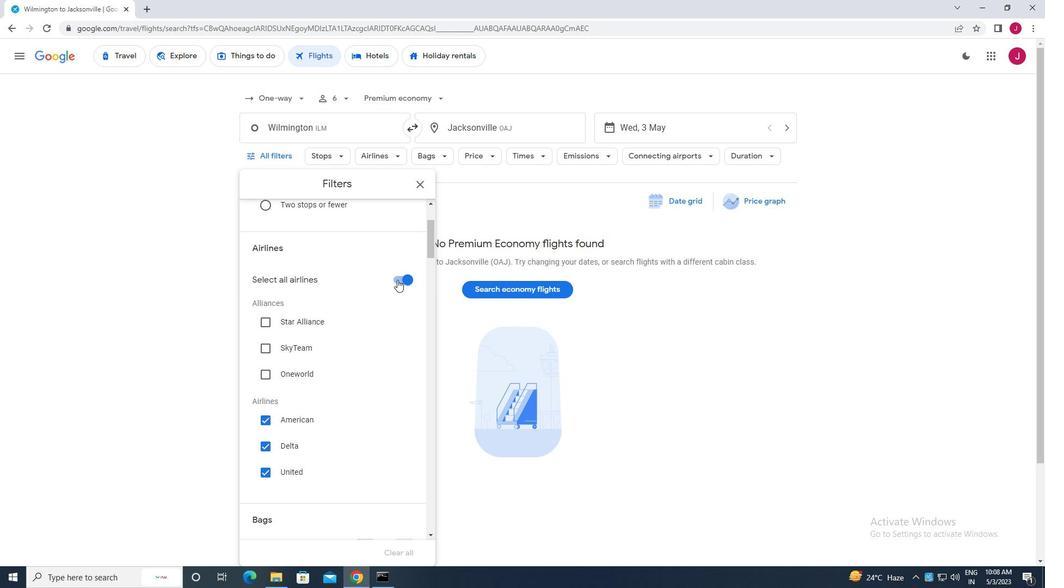 
Action: Mouse pressed left at (399, 281)
Screenshot: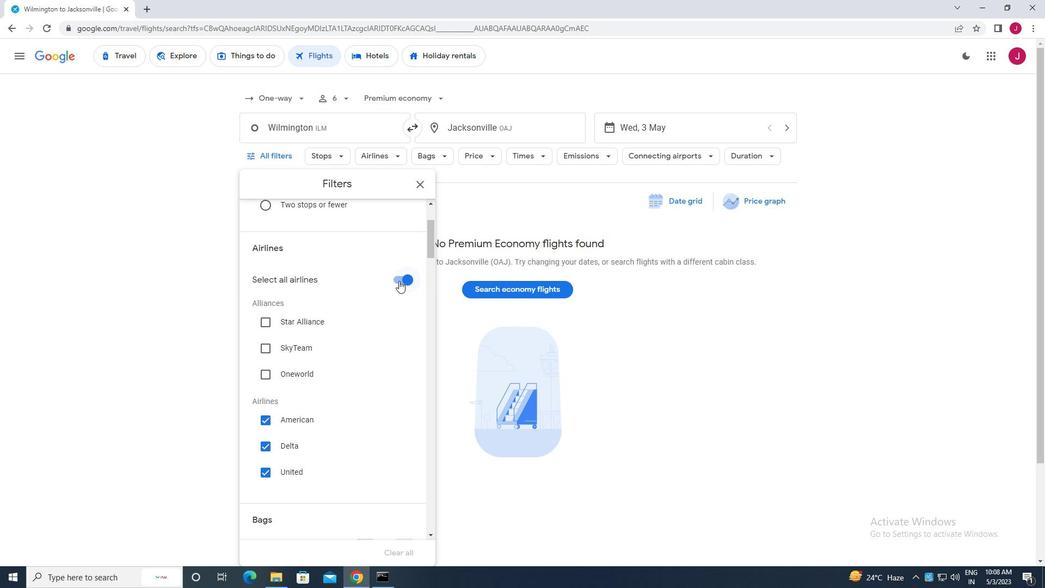 
Action: Mouse moved to (346, 269)
Screenshot: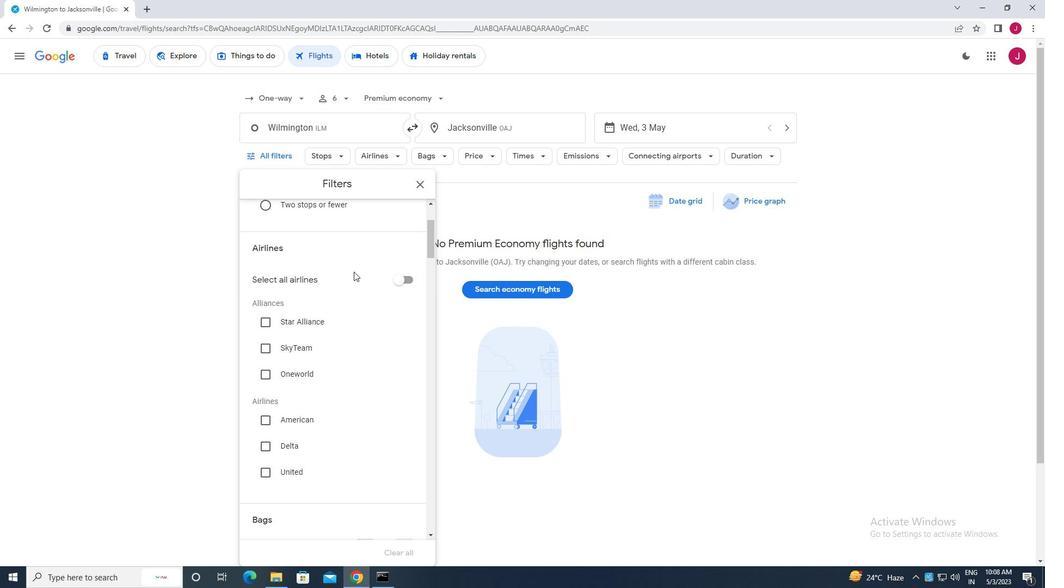 
Action: Mouse scrolled (346, 268) with delta (0, 0)
Screenshot: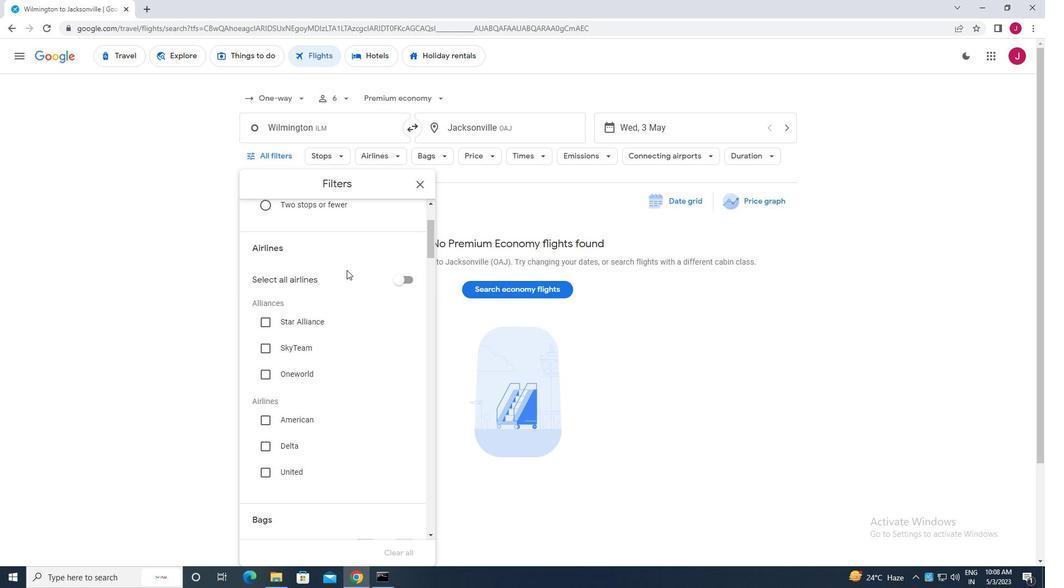 
Action: Mouse scrolled (346, 268) with delta (0, 0)
Screenshot: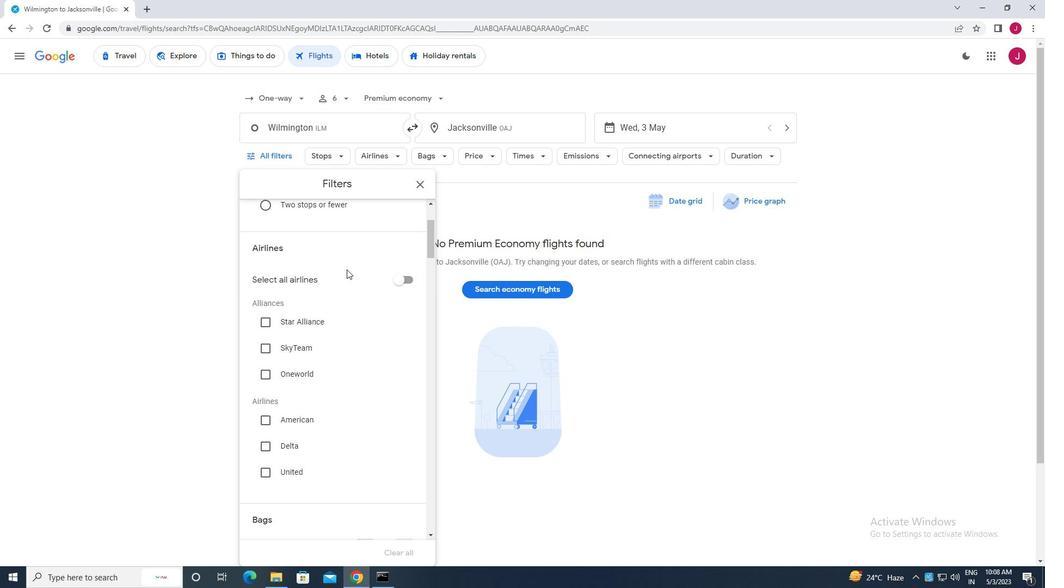 
Action: Mouse scrolled (346, 268) with delta (0, 0)
Screenshot: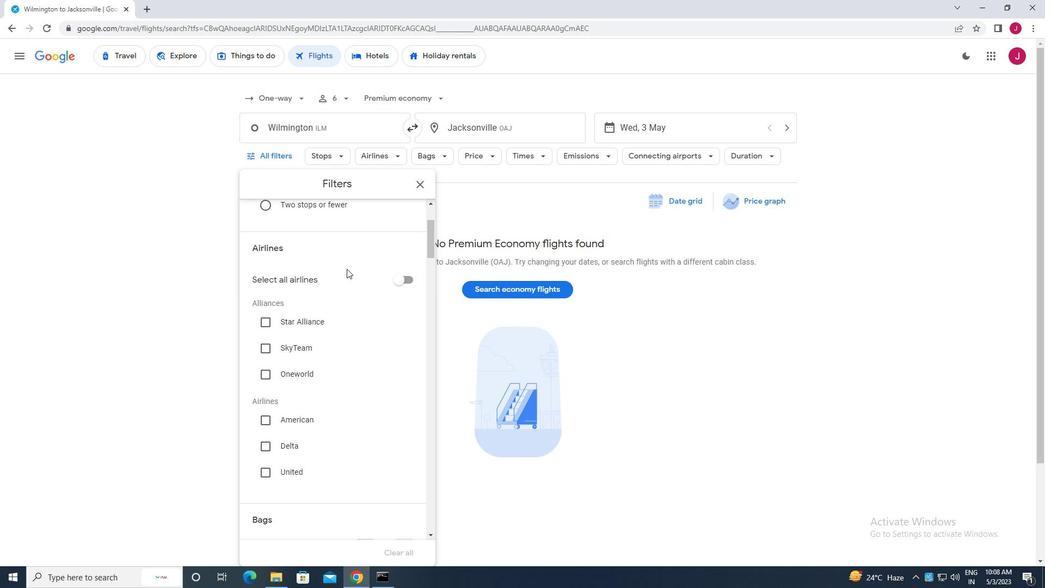
Action: Mouse scrolled (346, 268) with delta (0, 0)
Screenshot: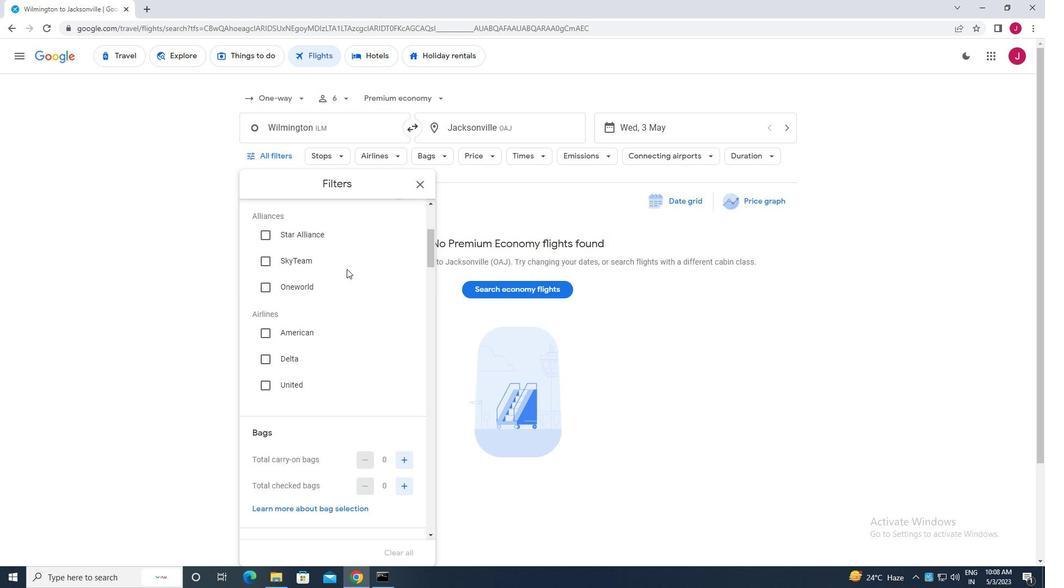 
Action: Mouse scrolled (346, 269) with delta (0, 0)
Screenshot: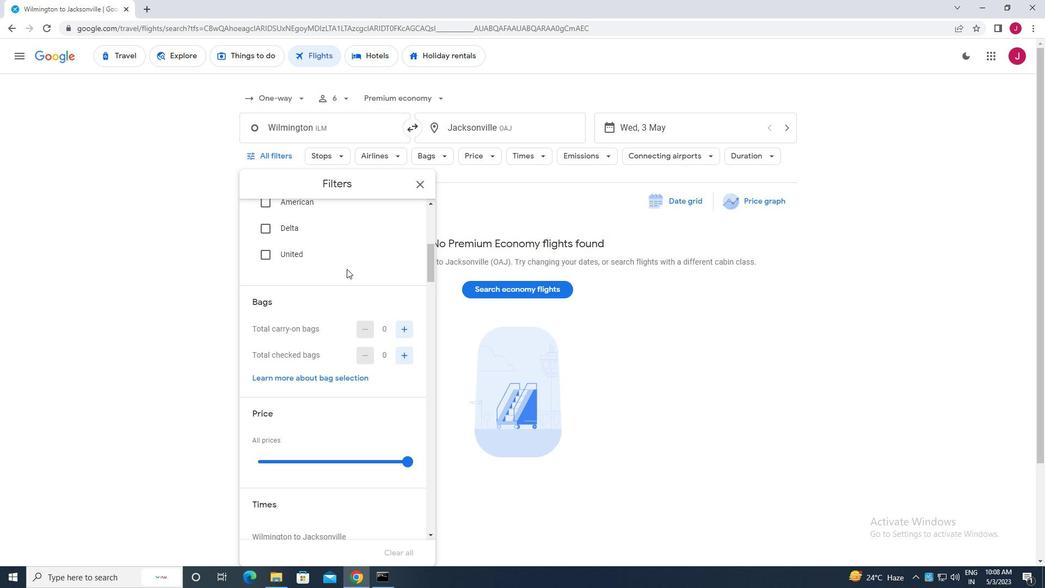 
Action: Mouse moved to (325, 220)
Screenshot: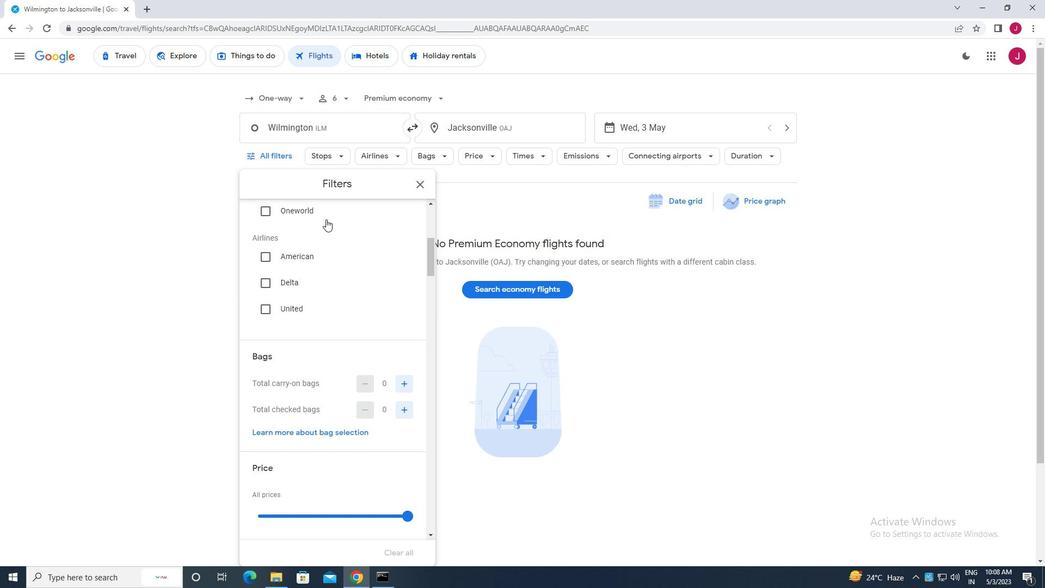 
Action: Mouse scrolled (325, 220) with delta (0, 0)
Screenshot: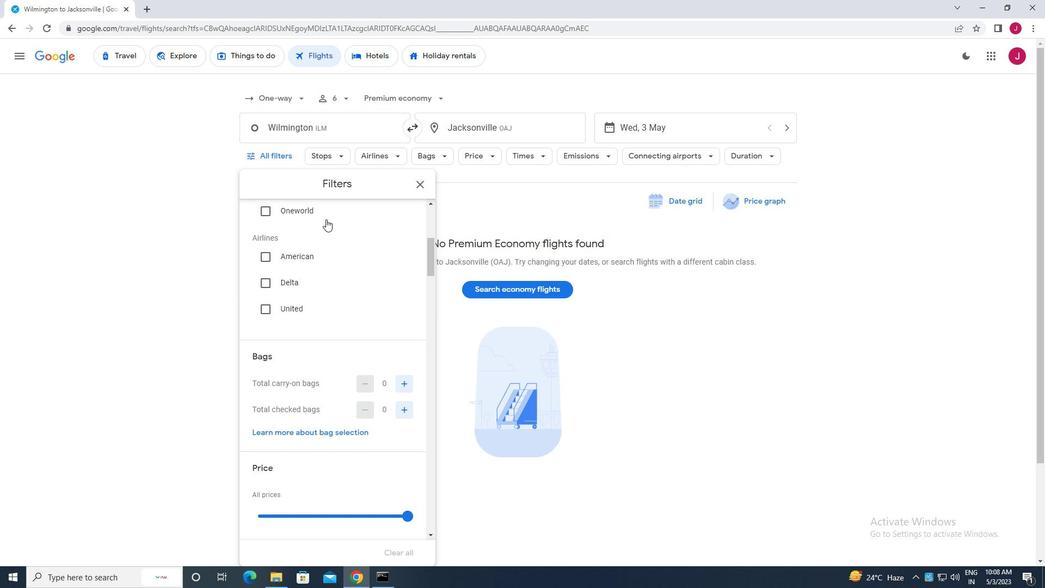 
Action: Mouse moved to (326, 222)
Screenshot: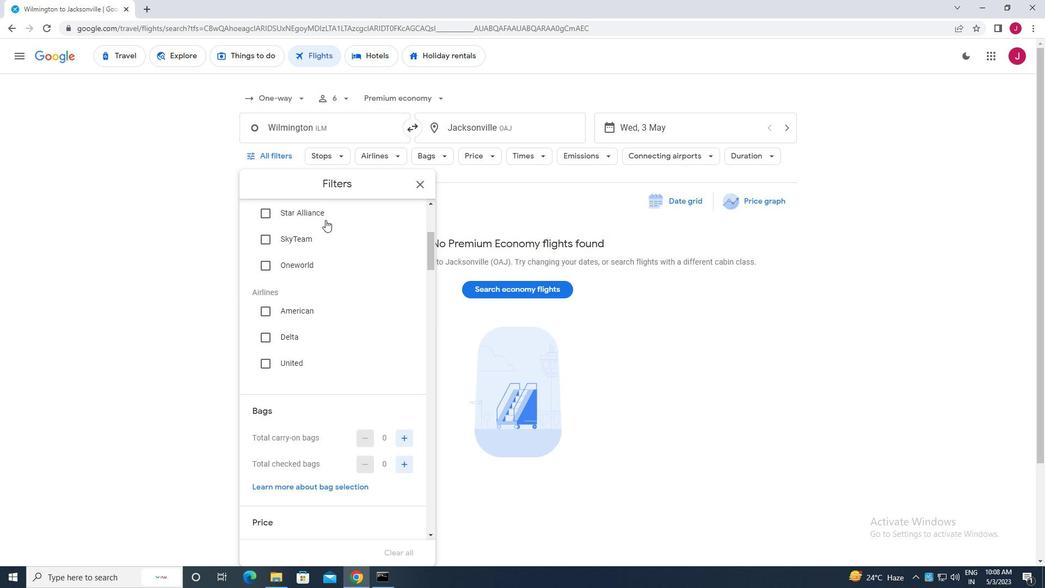 
Action: Mouse scrolled (326, 221) with delta (0, 0)
Screenshot: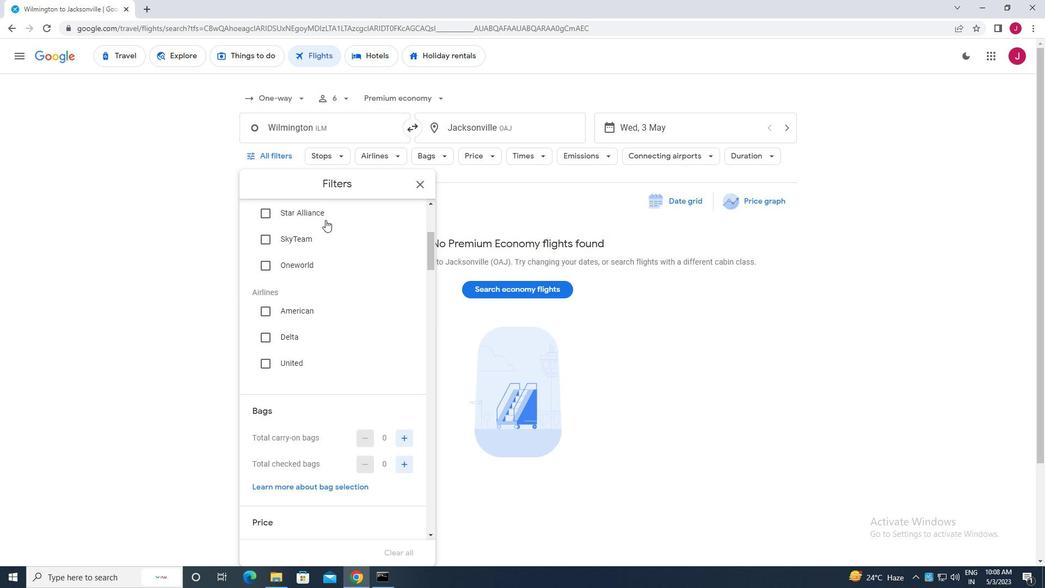 
Action: Mouse moved to (327, 224)
Screenshot: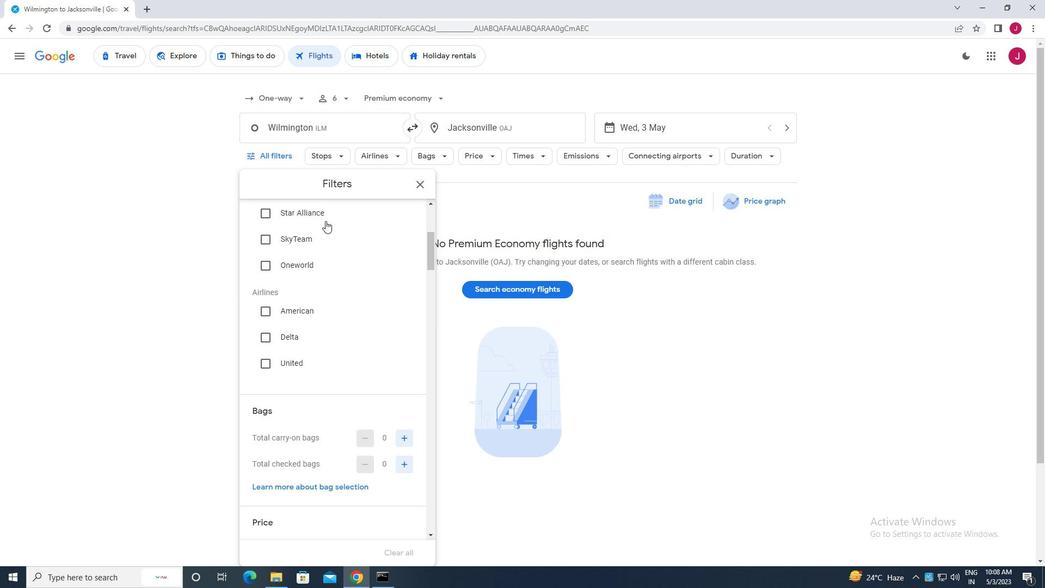 
Action: Mouse scrolled (327, 224) with delta (0, 0)
Screenshot: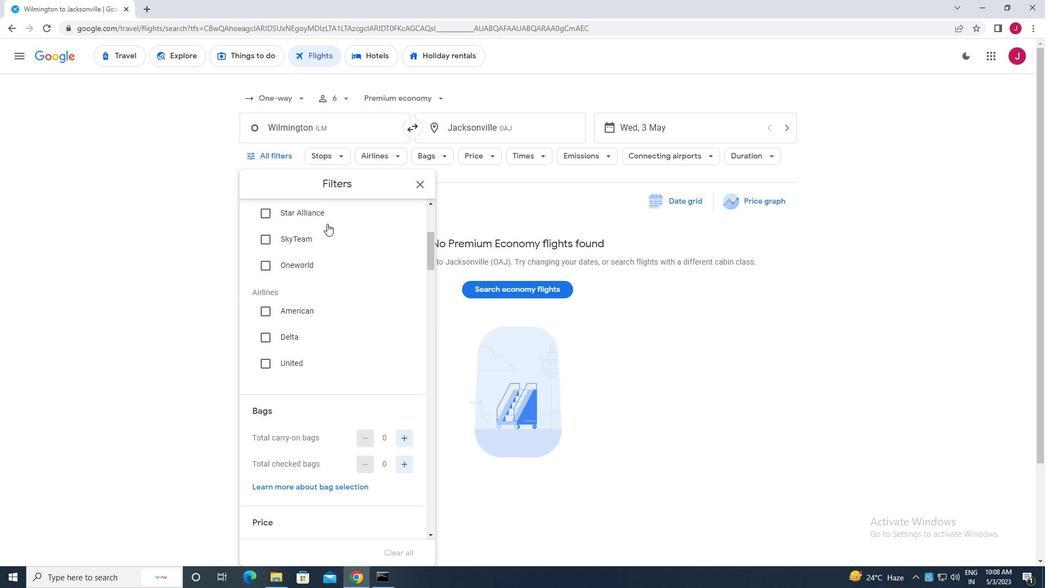 
Action: Mouse moved to (328, 226)
Screenshot: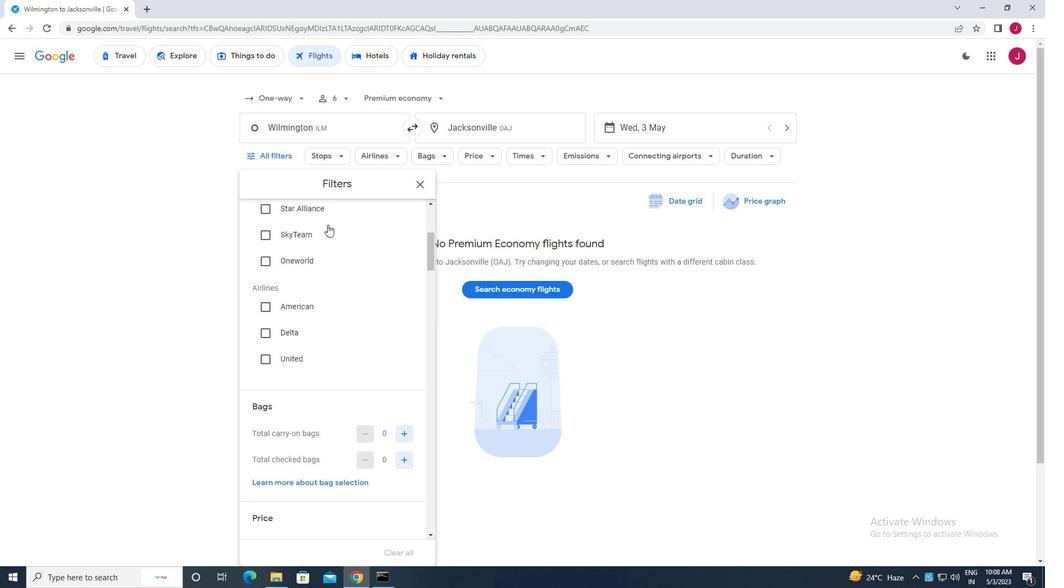 
Action: Mouse scrolled (328, 226) with delta (0, 0)
Screenshot: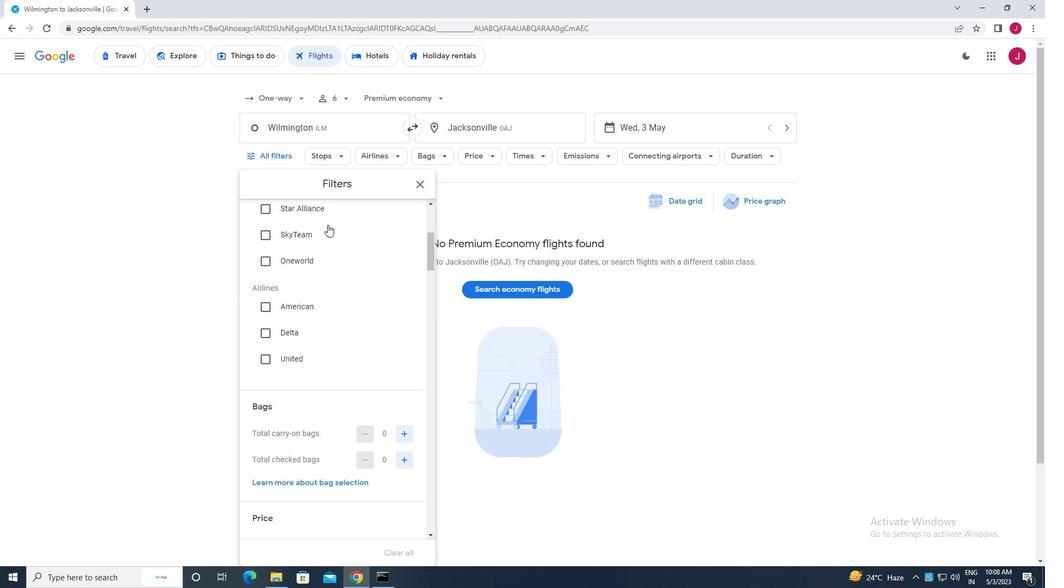 
Action: Mouse moved to (328, 227)
Screenshot: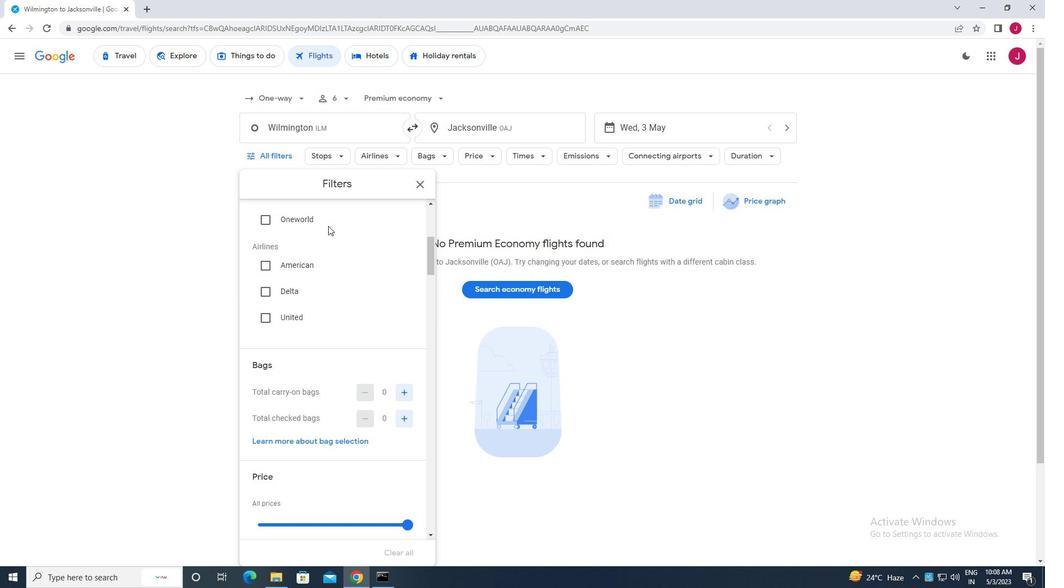 
Action: Mouse scrolled (328, 226) with delta (0, 0)
Screenshot: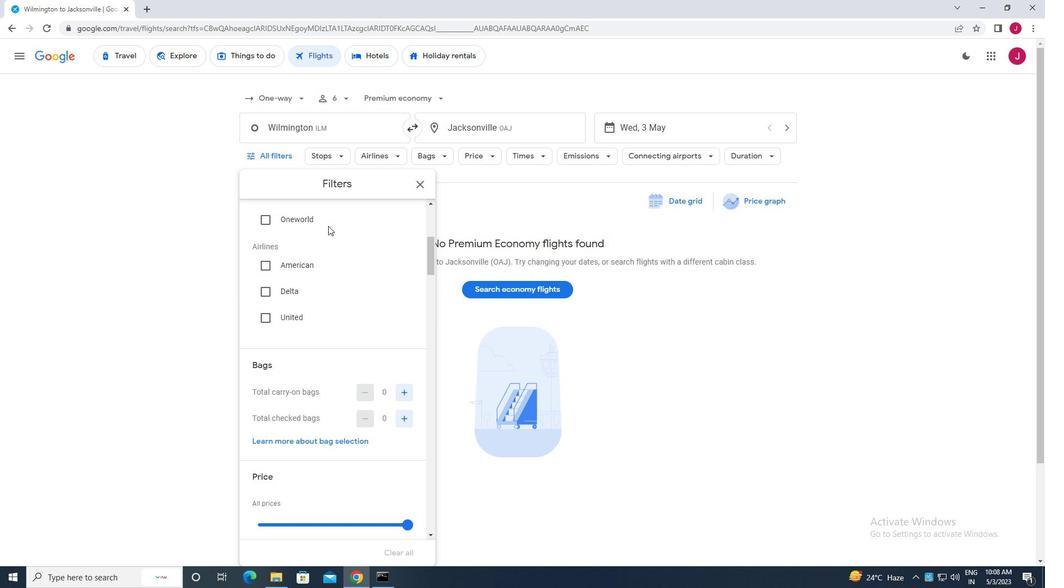 
Action: Mouse moved to (401, 247)
Screenshot: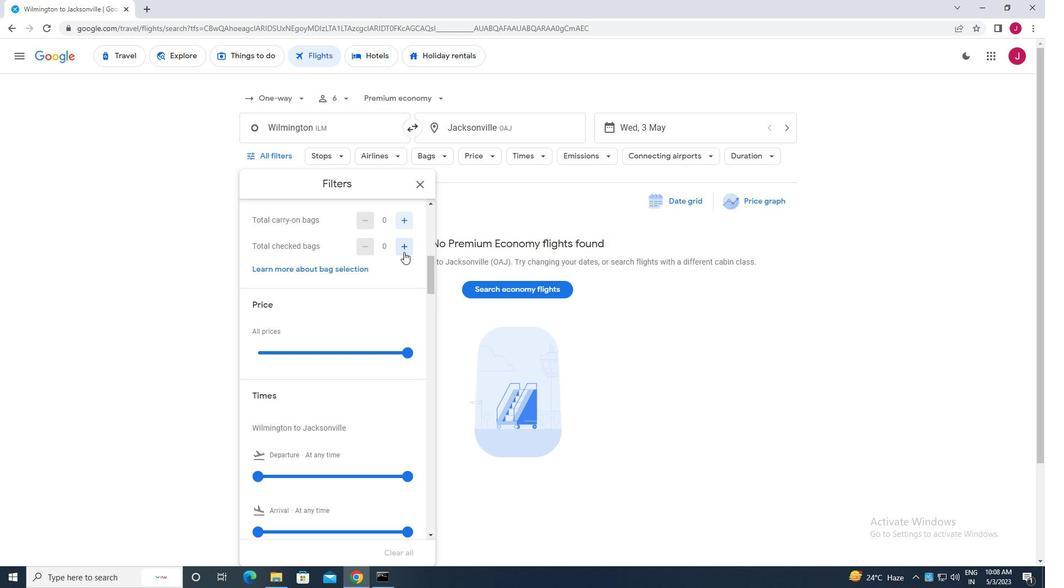
Action: Mouse pressed left at (401, 247)
Screenshot: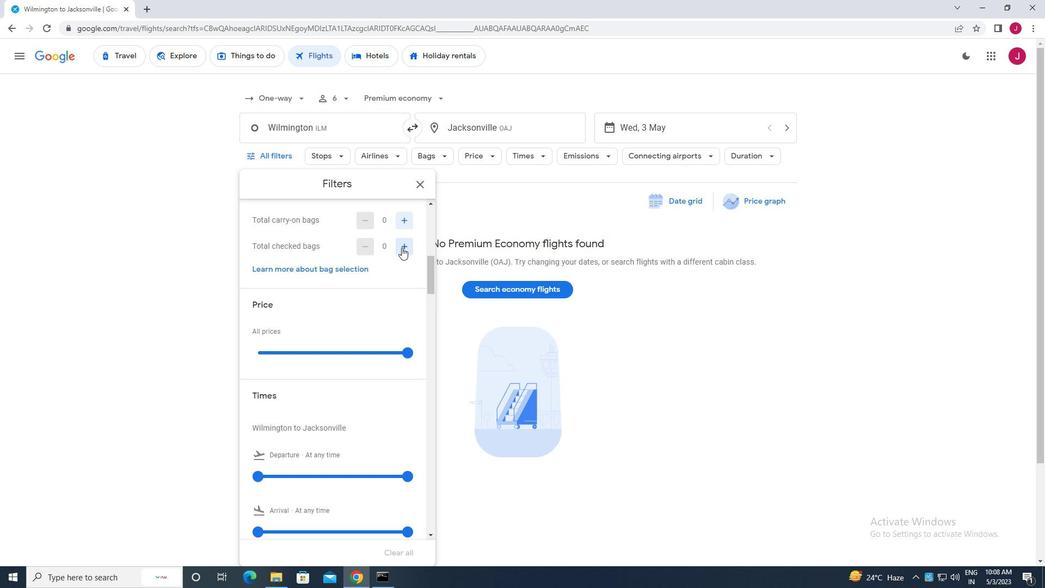 
Action: Mouse pressed left at (401, 247)
Screenshot: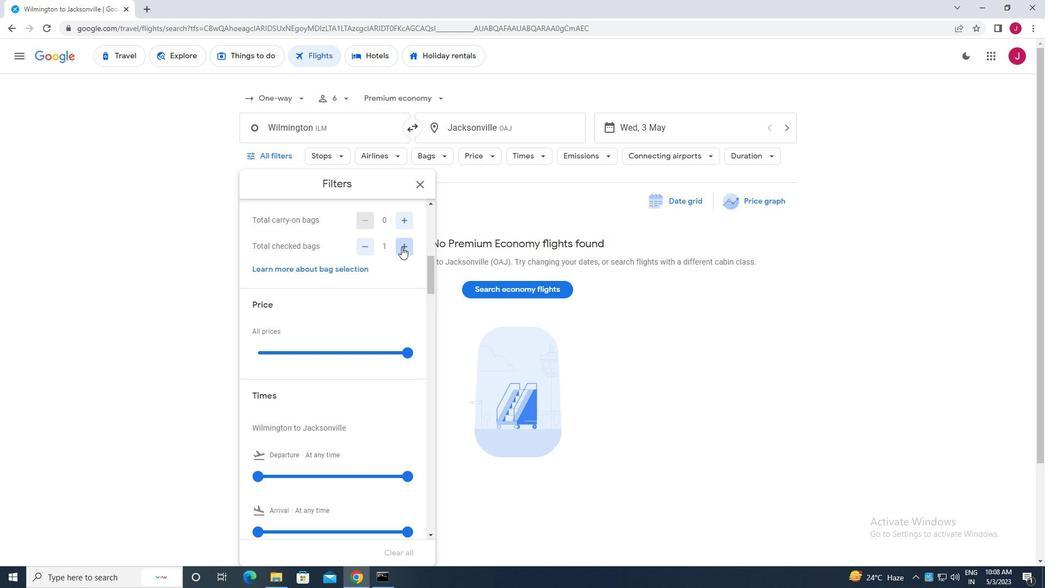 
Action: Mouse pressed left at (401, 247)
Screenshot: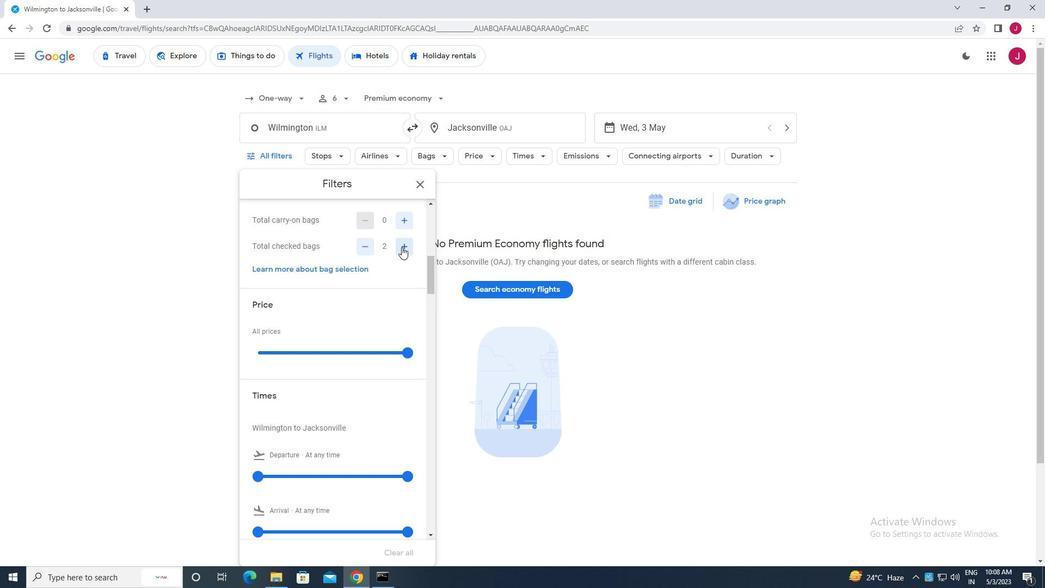
Action: Mouse pressed left at (401, 247)
Screenshot: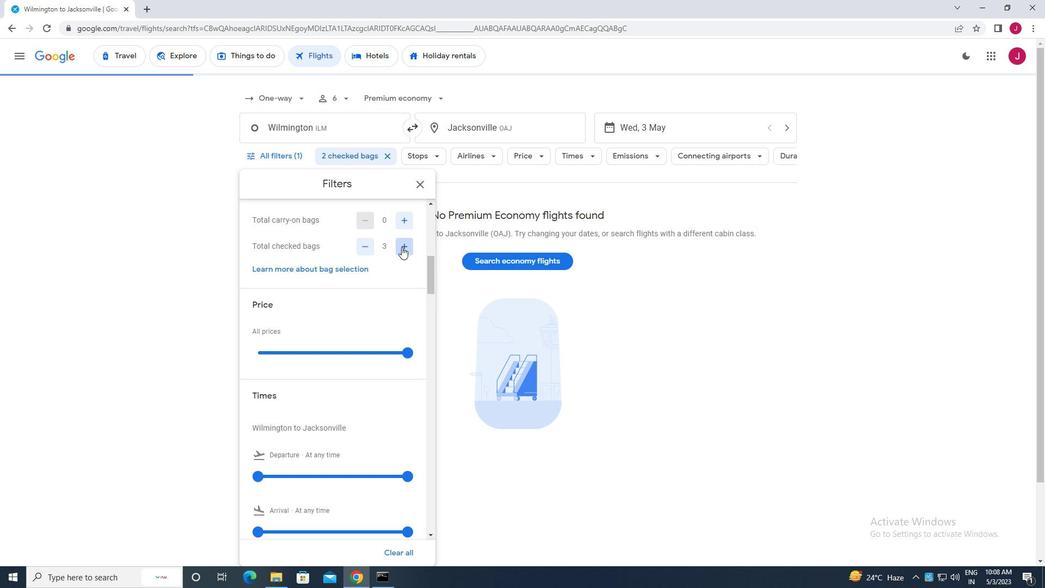 
Action: Mouse pressed left at (401, 247)
Screenshot: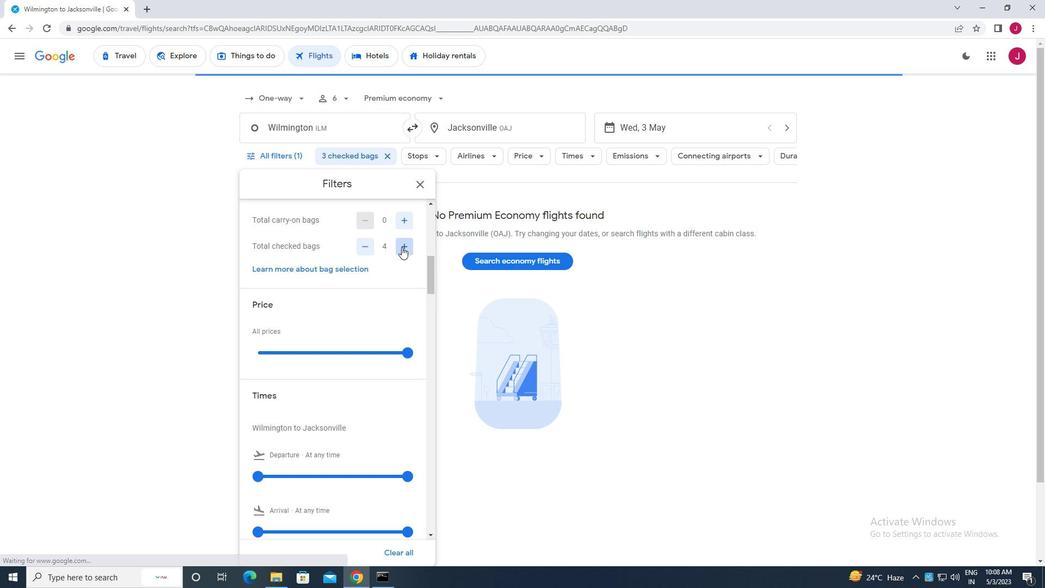 
Action: Mouse moved to (404, 255)
Screenshot: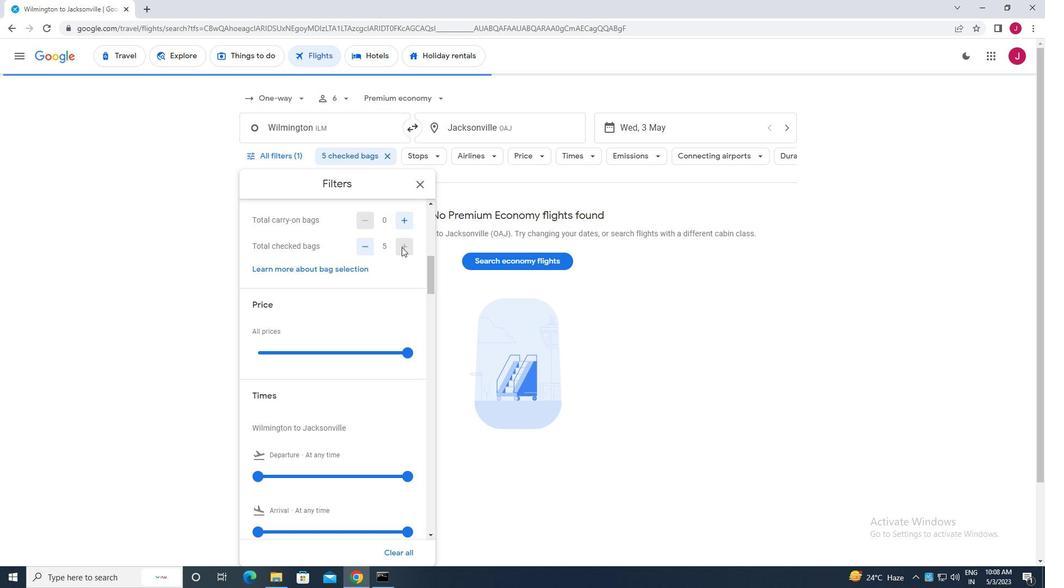 
Action: Mouse scrolled (404, 254) with delta (0, 0)
Screenshot: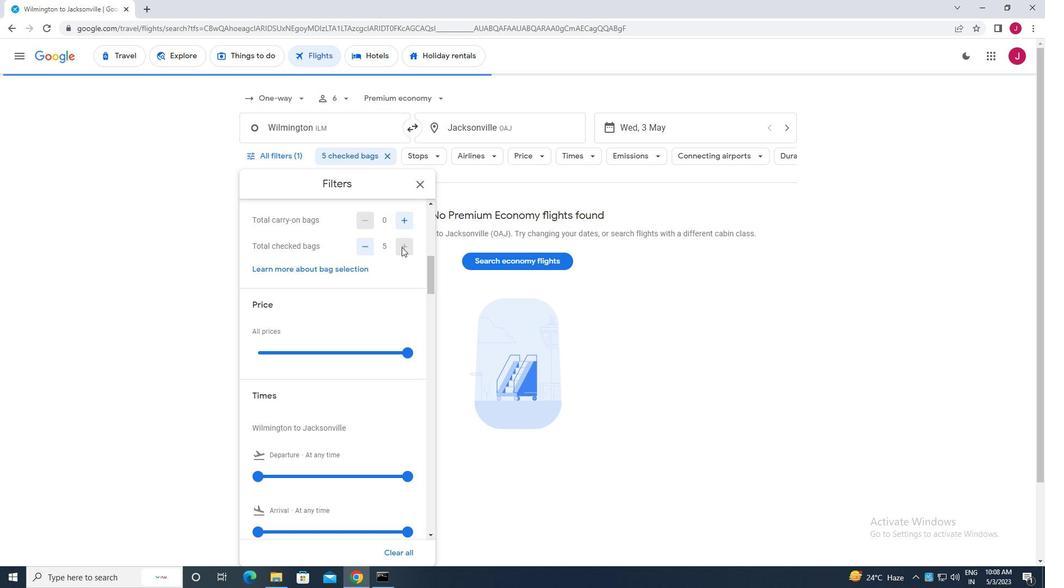 
Action: Mouse moved to (406, 299)
Screenshot: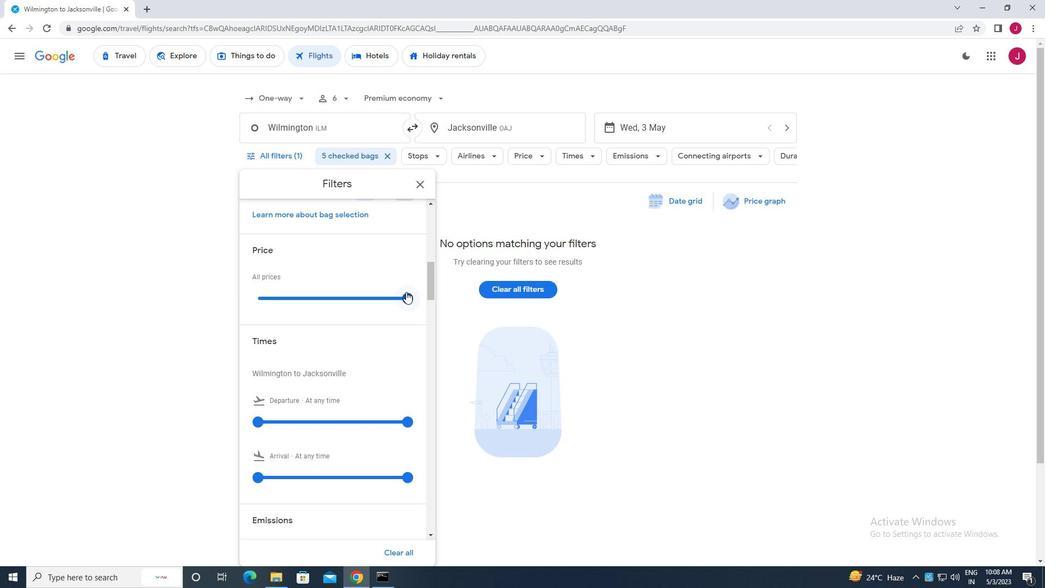 
Action: Mouse pressed left at (406, 299)
Screenshot: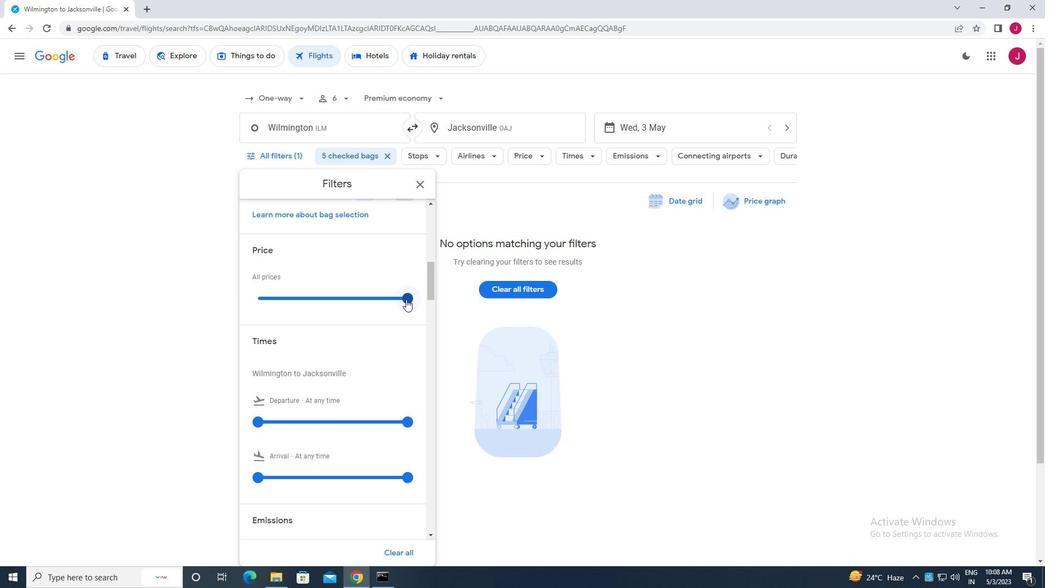 
Action: Mouse moved to (405, 299)
Screenshot: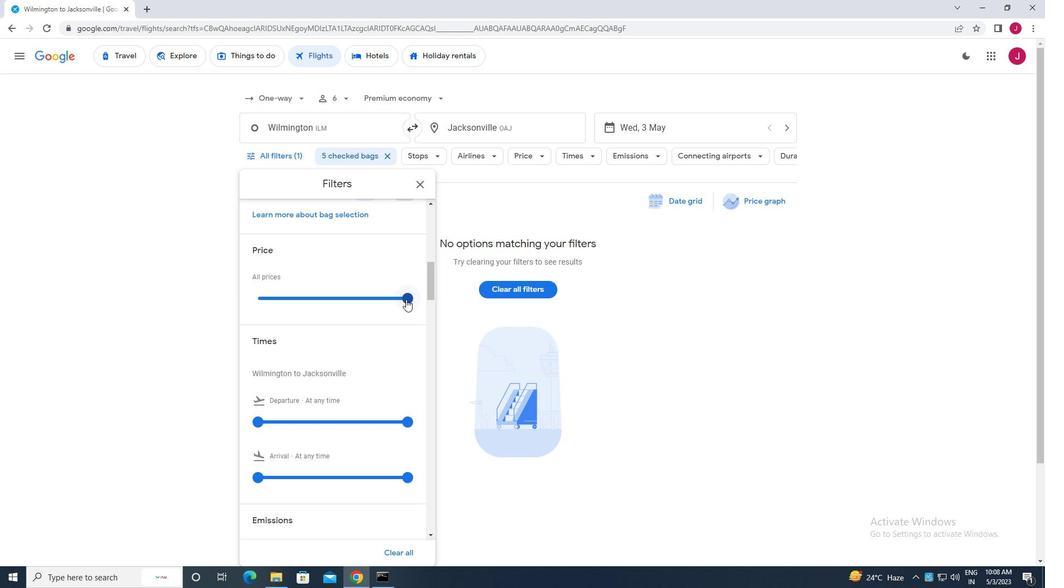 
Action: Mouse scrolled (405, 299) with delta (0, 0)
Screenshot: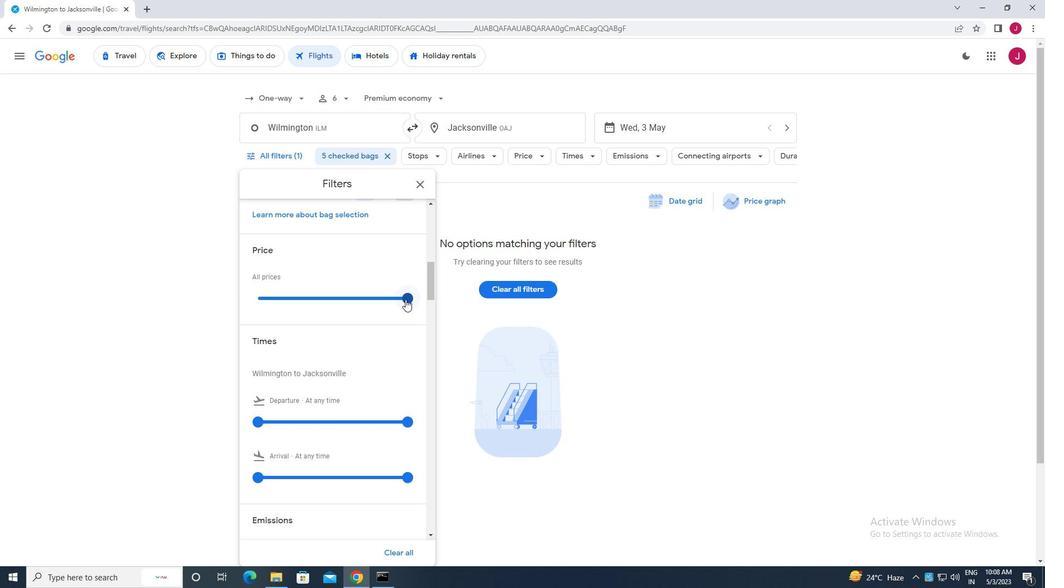 
Action: Mouse scrolled (405, 299) with delta (0, 0)
Screenshot: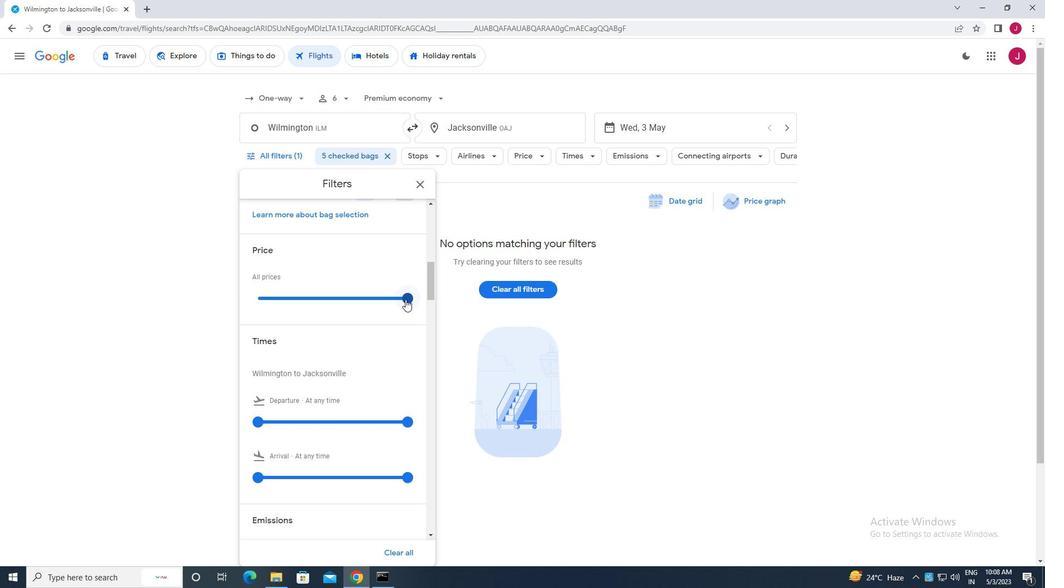 
Action: Mouse scrolled (405, 299) with delta (0, 0)
Screenshot: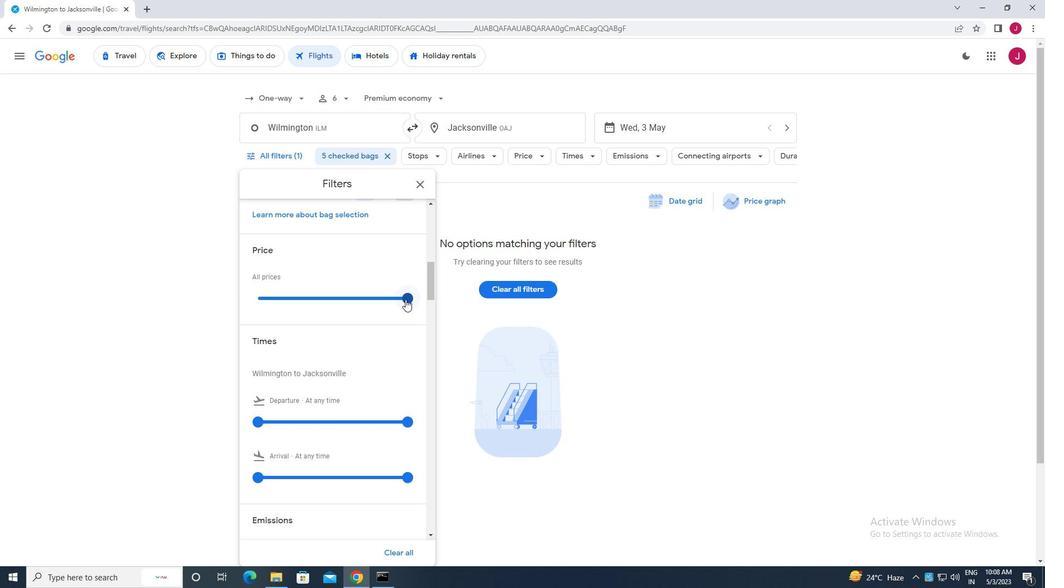 
Action: Mouse moved to (259, 260)
Screenshot: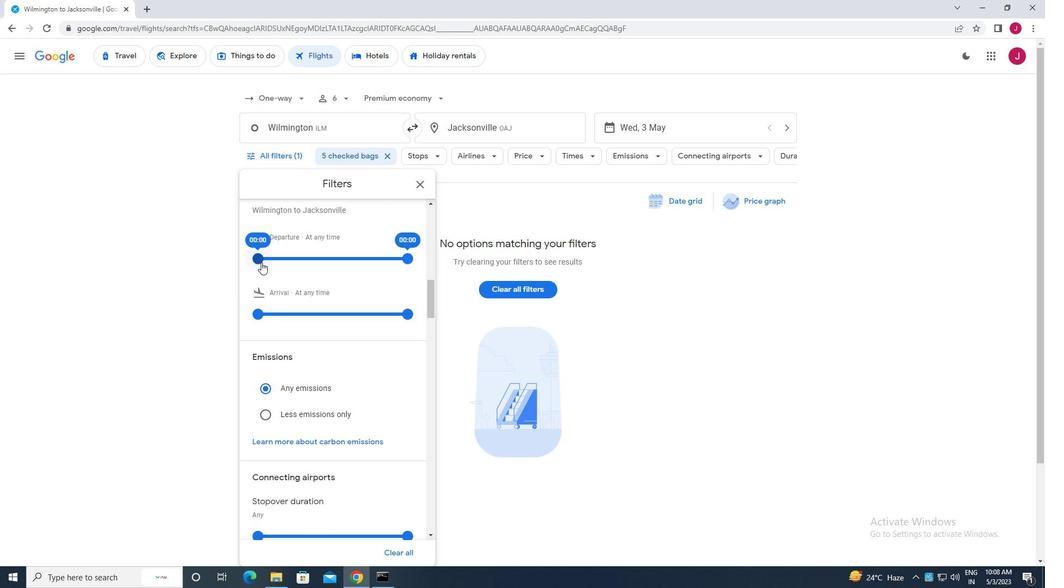 
Action: Mouse pressed left at (259, 260)
Screenshot: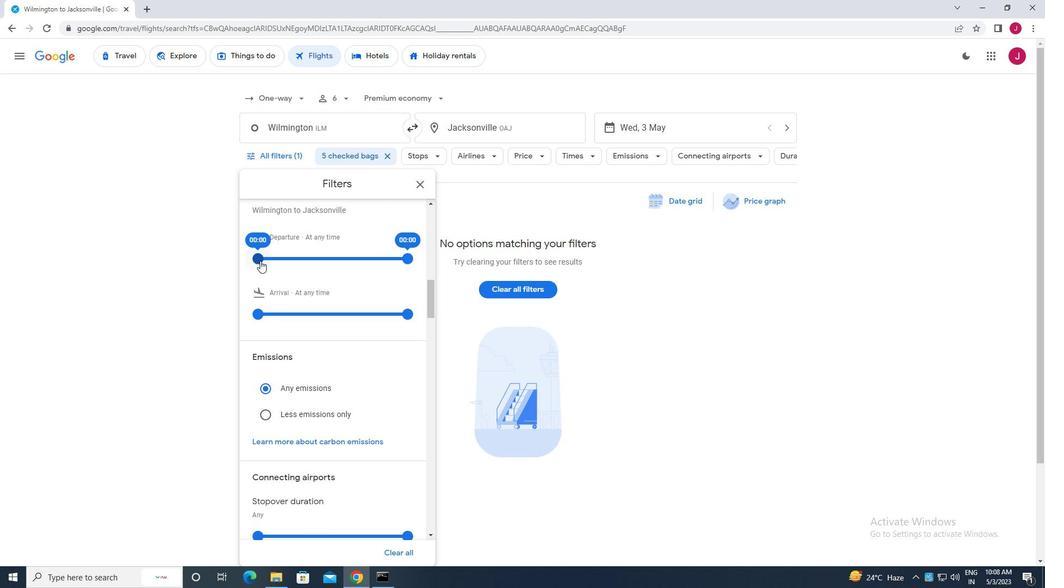 
Action: Mouse moved to (407, 258)
Screenshot: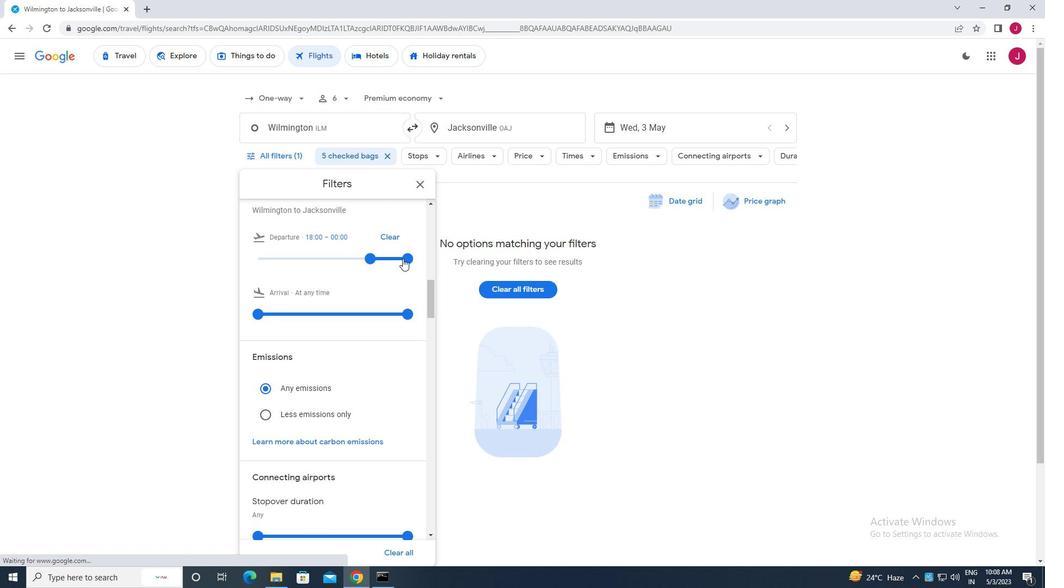 
Action: Mouse pressed left at (407, 258)
Screenshot: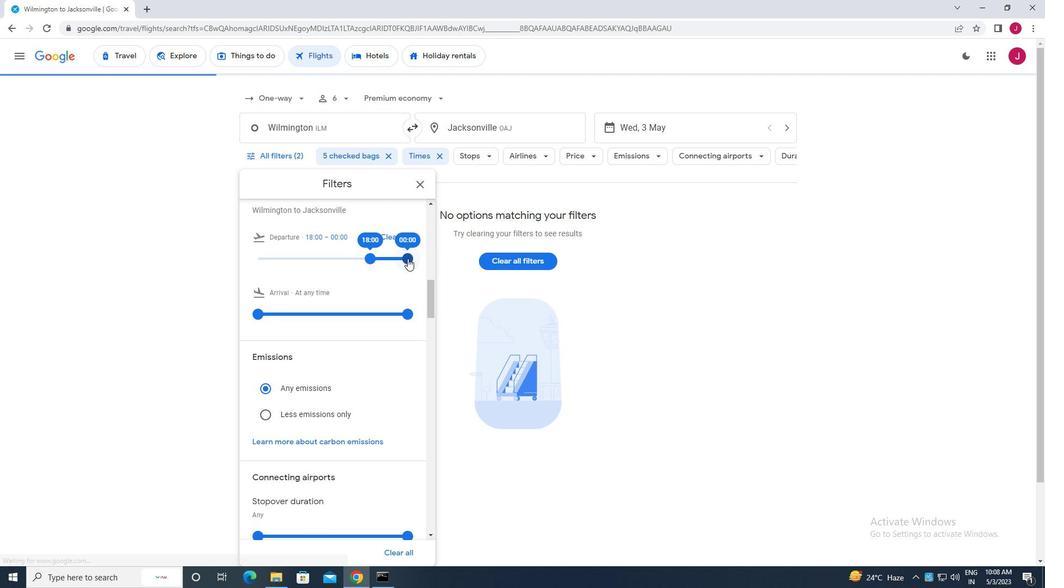 
Action: Mouse moved to (421, 187)
Screenshot: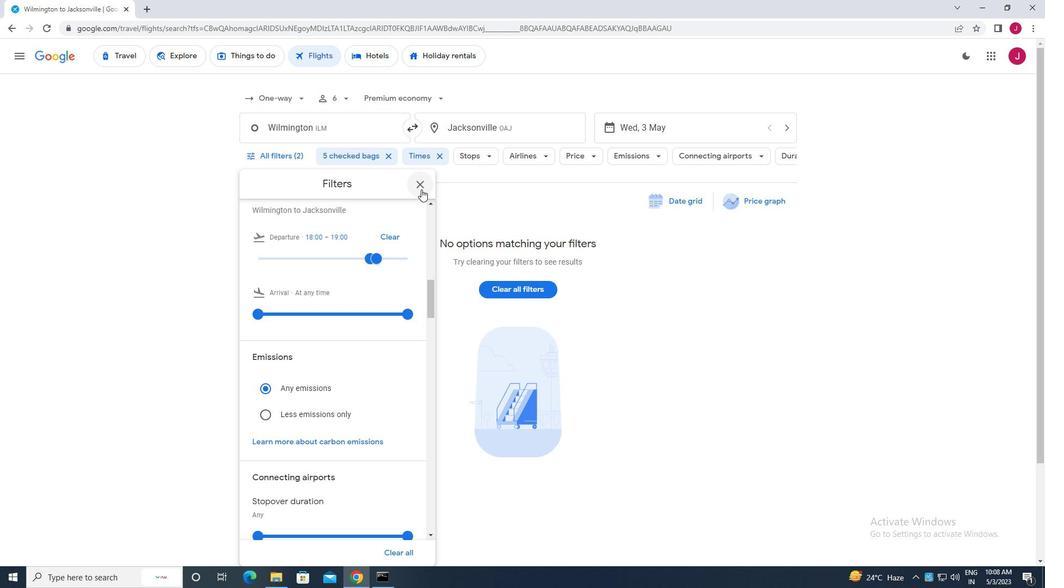 
Action: Mouse pressed left at (421, 187)
Screenshot: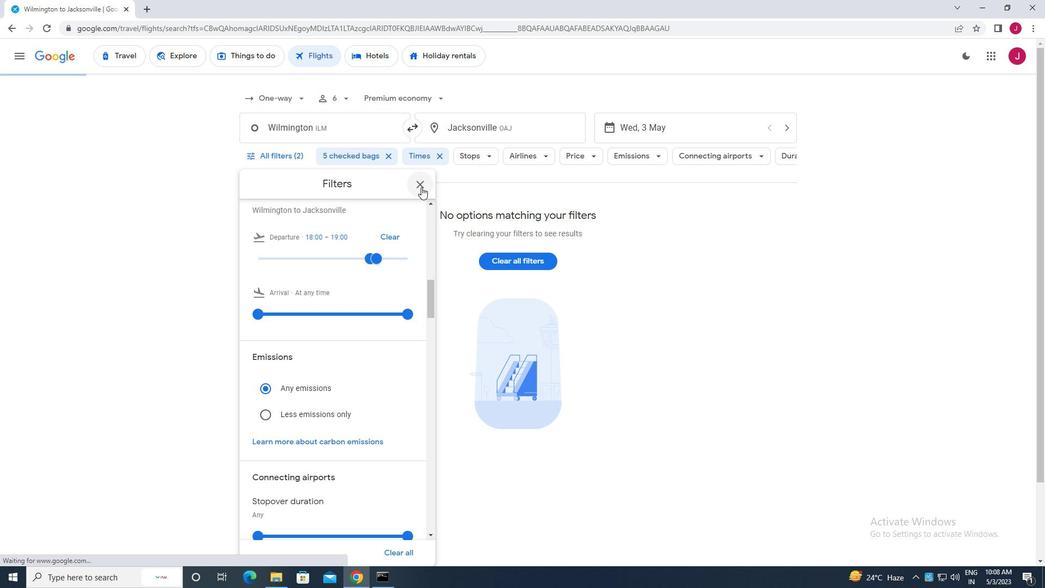 
Action: Mouse moved to (418, 190)
Screenshot: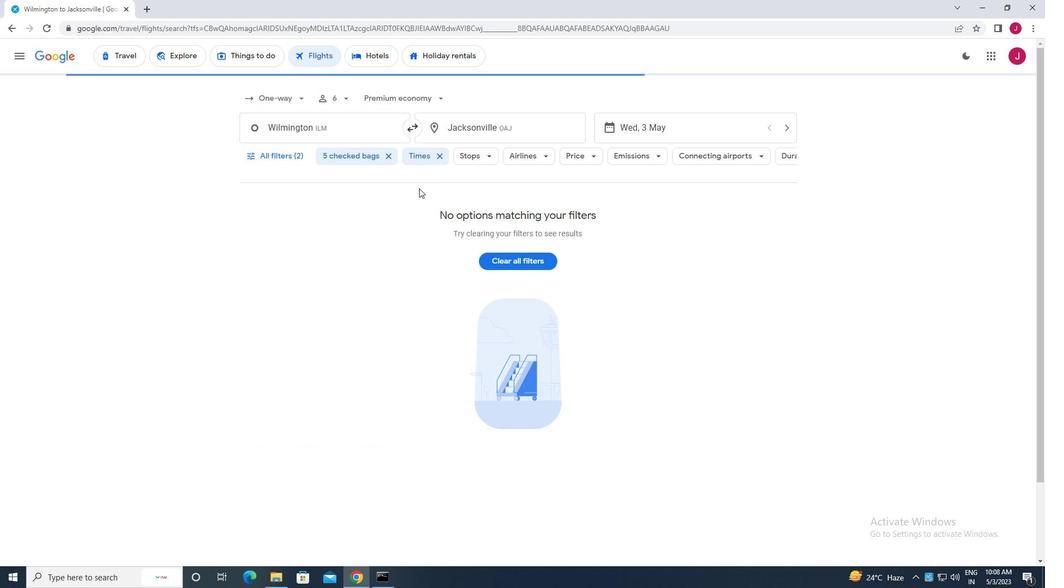 
